Task: Find connections with filter location Cergy-Pontoise with filter topic #Crowdfundingwith filter profile language English with filter current company TeamViewer with filter school Sikkim Manipal Institute of Technology - SMU with filter industry Maritime Transportation with filter service category NotaryOnline Research with filter keywords title Director
Action: Mouse moved to (527, 62)
Screenshot: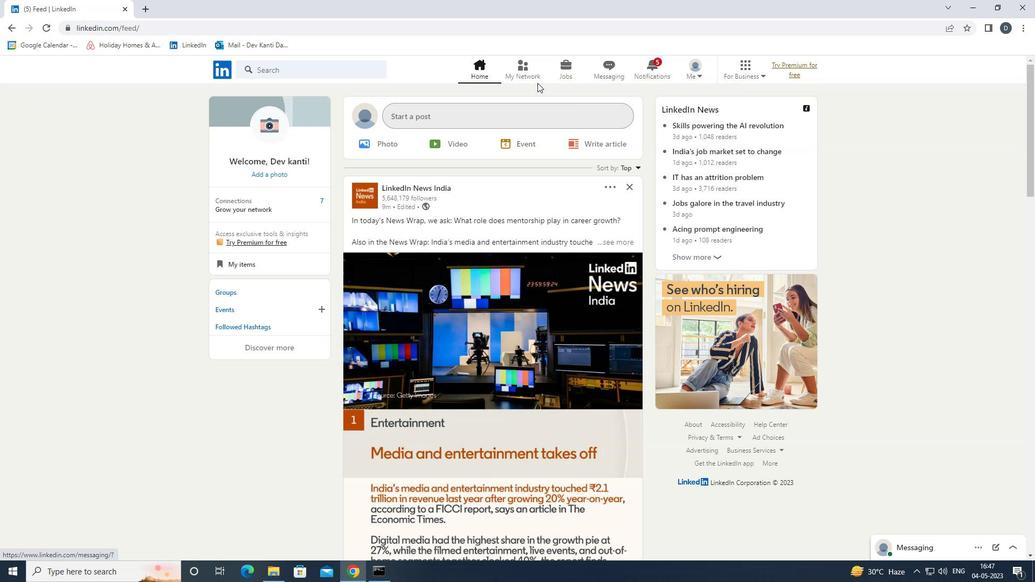 
Action: Mouse pressed left at (527, 62)
Screenshot: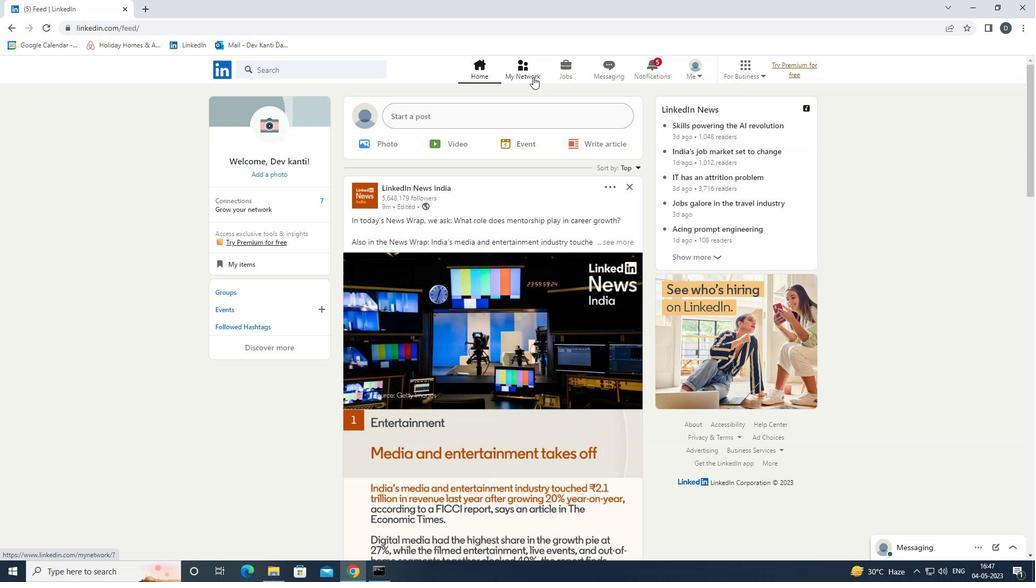 
Action: Mouse moved to (355, 131)
Screenshot: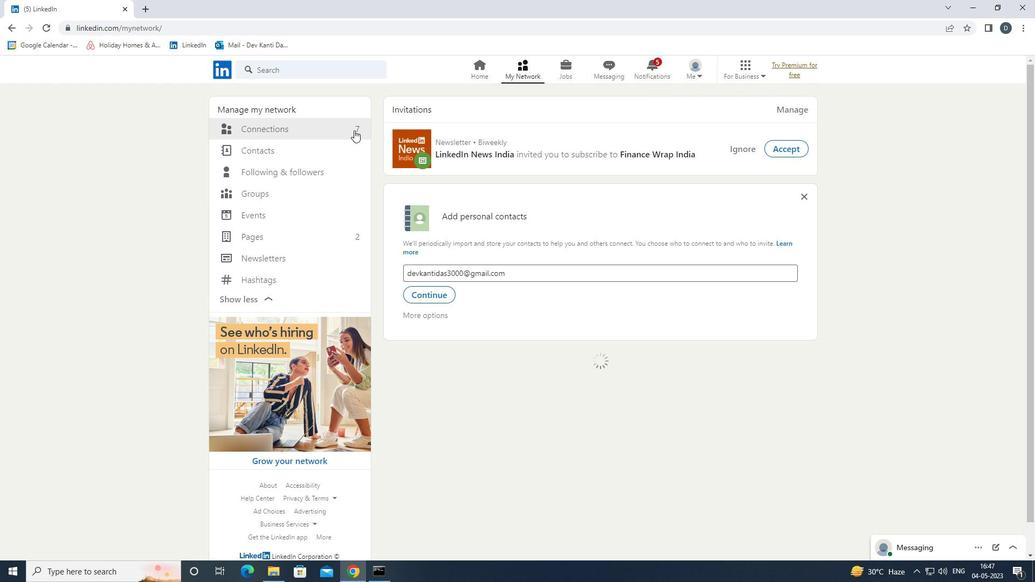 
Action: Mouse pressed left at (355, 131)
Screenshot: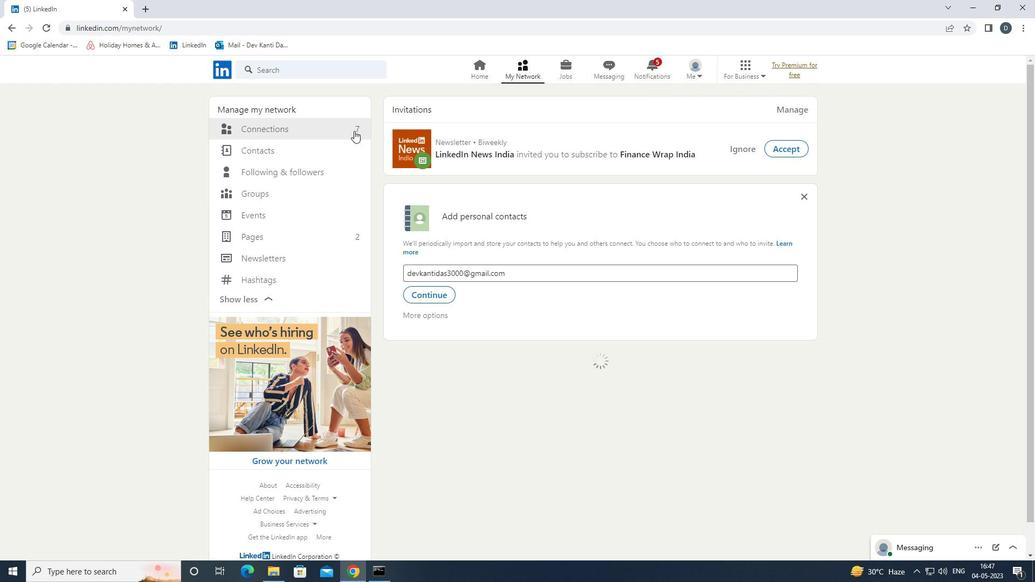 
Action: Mouse moved to (564, 126)
Screenshot: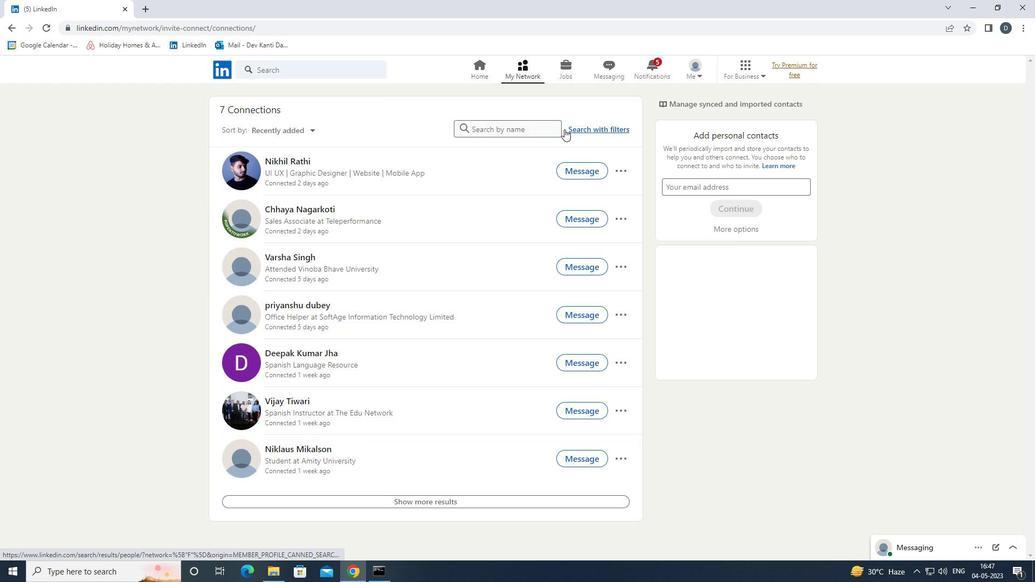 
Action: Mouse pressed left at (564, 126)
Screenshot: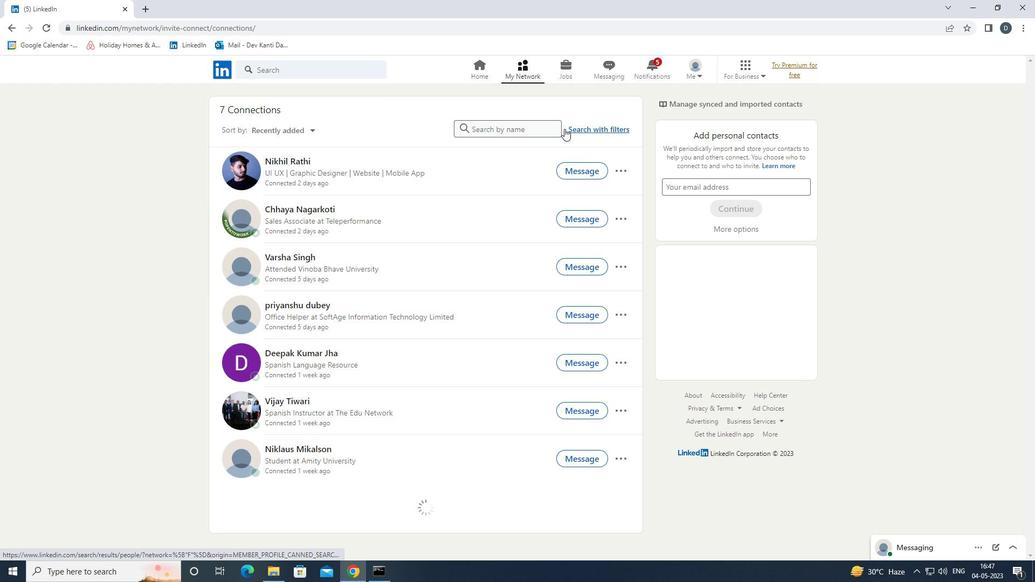 
Action: Mouse moved to (541, 101)
Screenshot: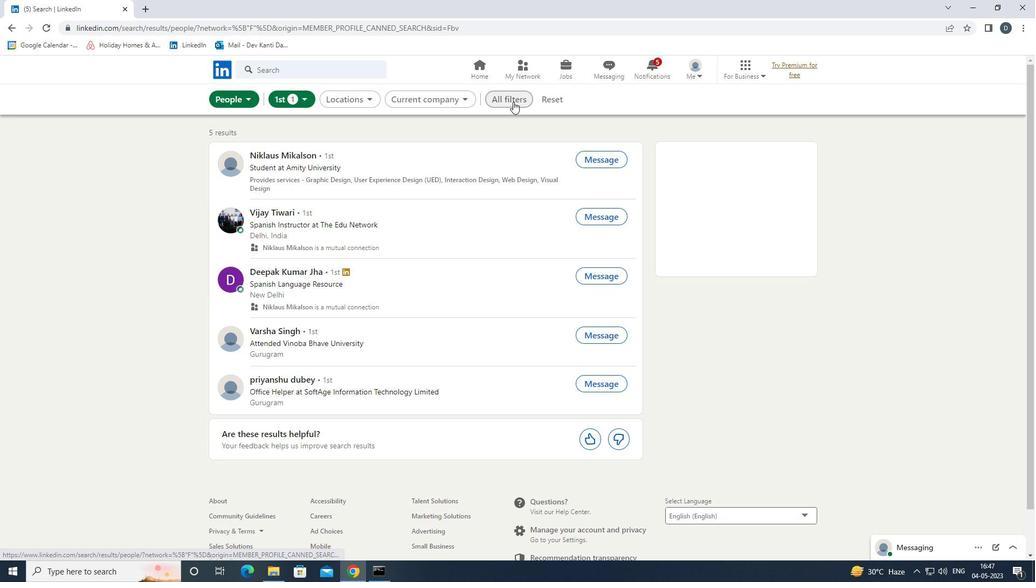 
Action: Mouse pressed left at (541, 101)
Screenshot: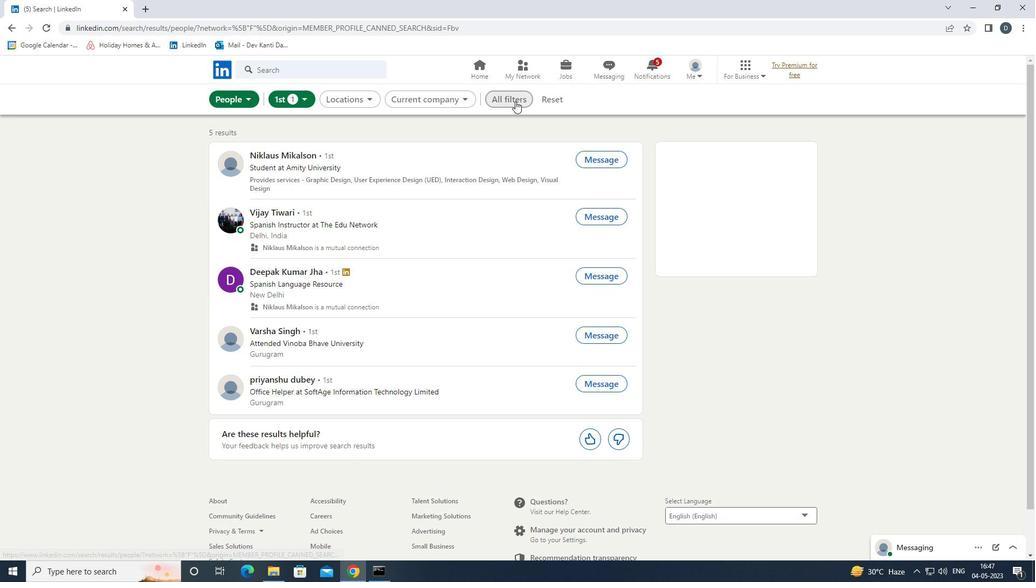 
Action: Mouse moved to (527, 100)
Screenshot: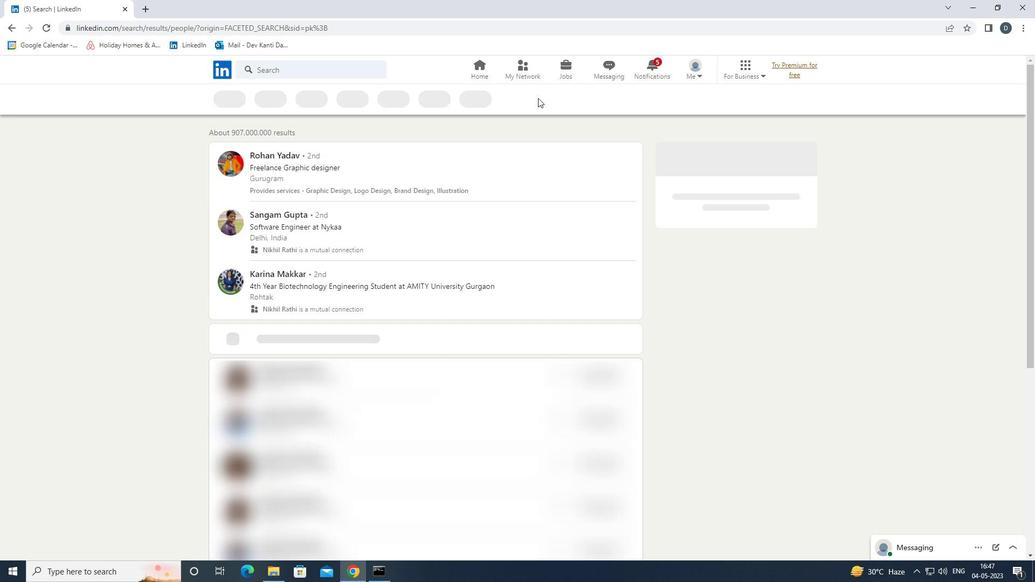 
Action: Mouse pressed left at (527, 100)
Screenshot: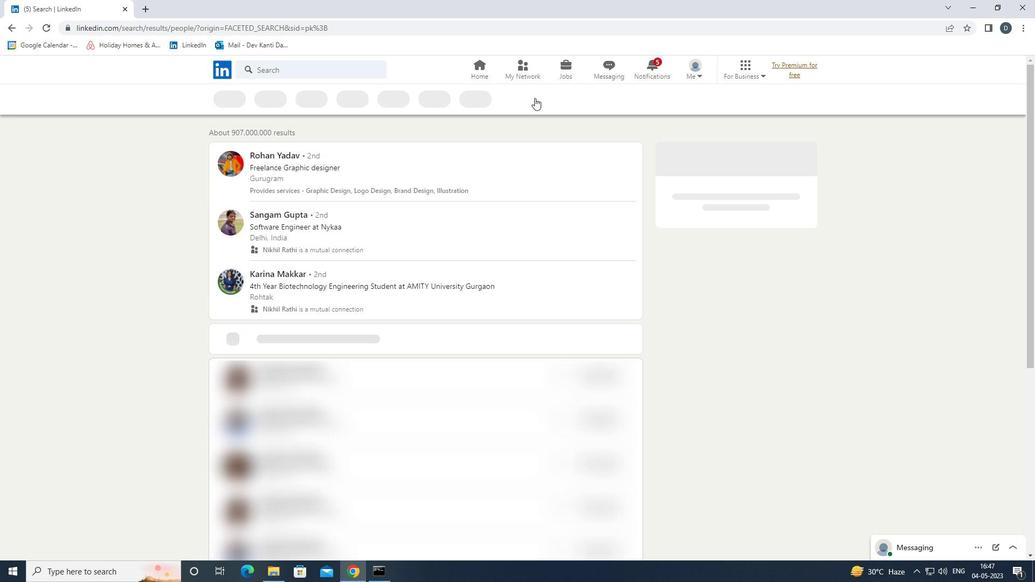 
Action: Mouse moved to (970, 323)
Screenshot: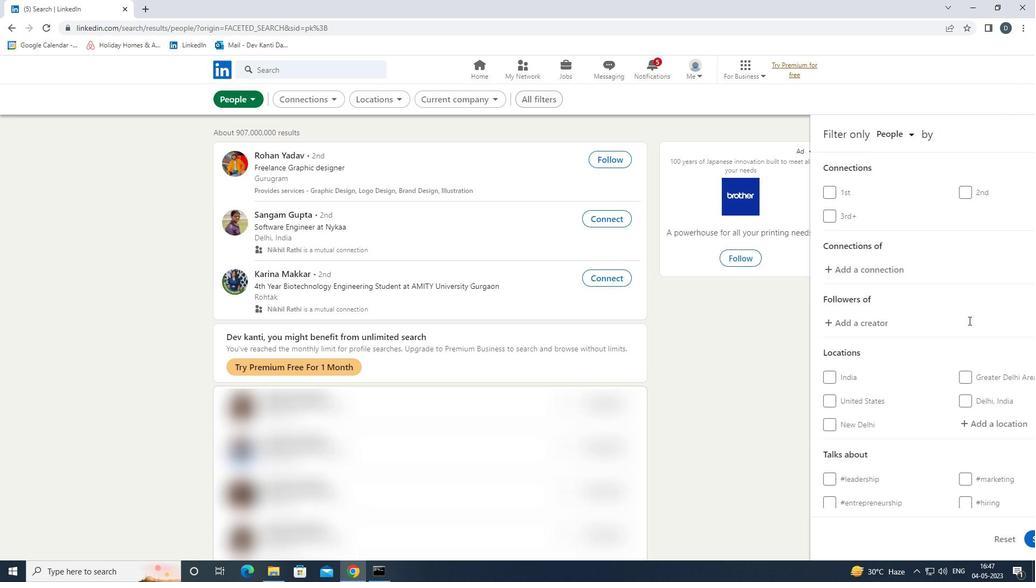 
Action: Mouse scrolled (970, 322) with delta (0, 0)
Screenshot: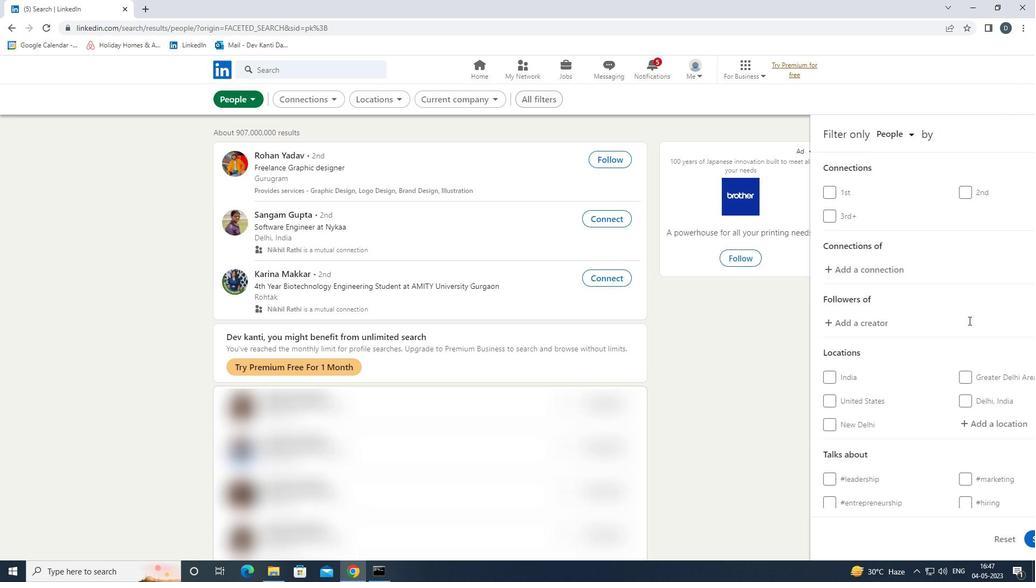
Action: Mouse moved to (970, 324)
Screenshot: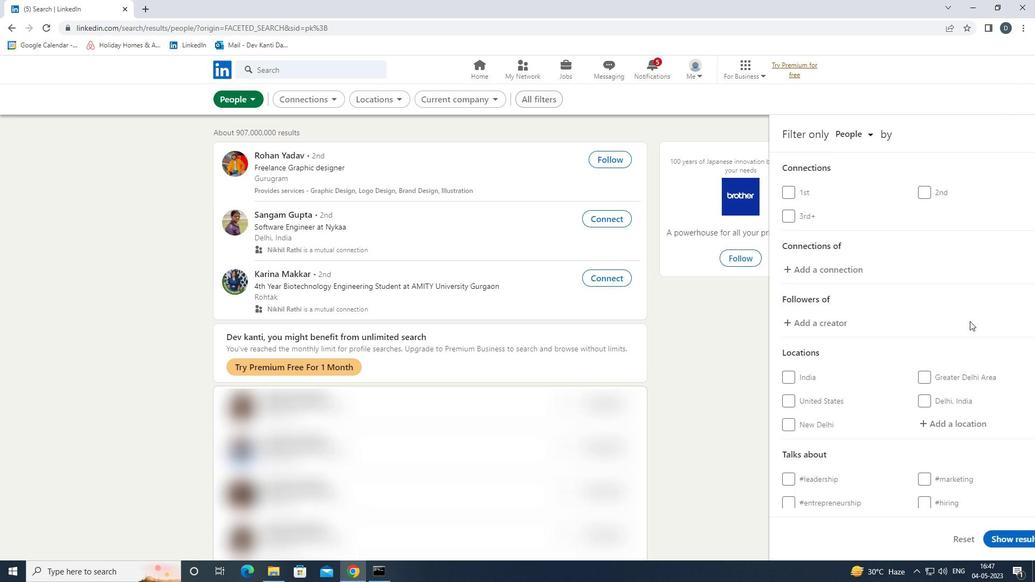 
Action: Mouse scrolled (970, 323) with delta (0, 0)
Screenshot: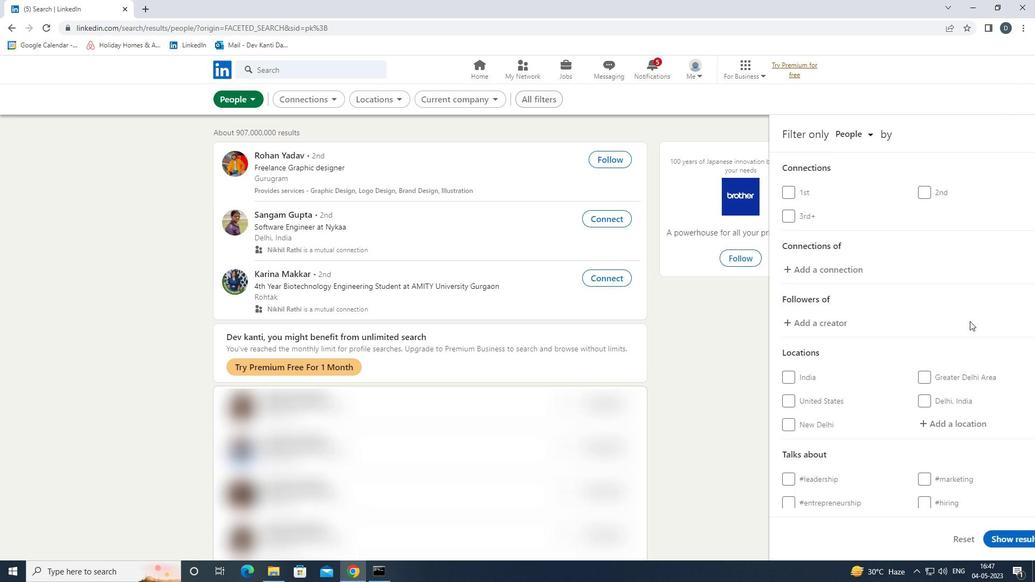 
Action: Mouse scrolled (970, 324) with delta (0, 0)
Screenshot: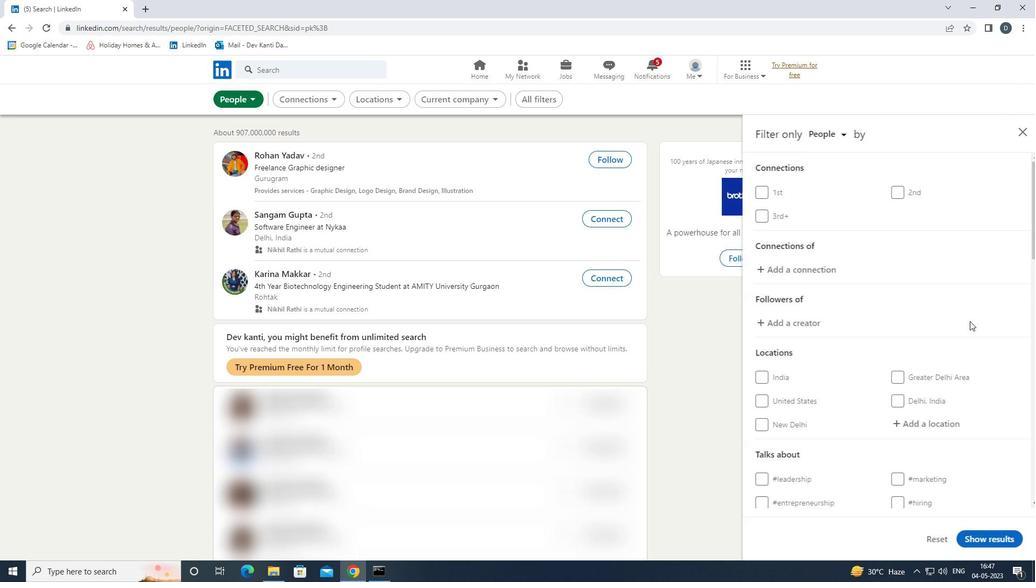 
Action: Mouse moved to (915, 368)
Screenshot: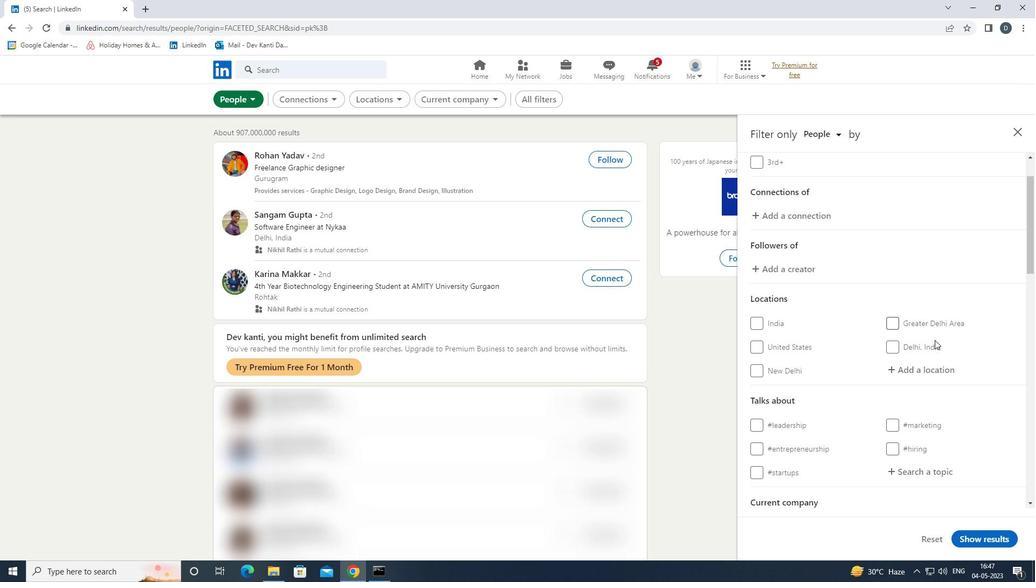 
Action: Mouse pressed left at (915, 368)
Screenshot: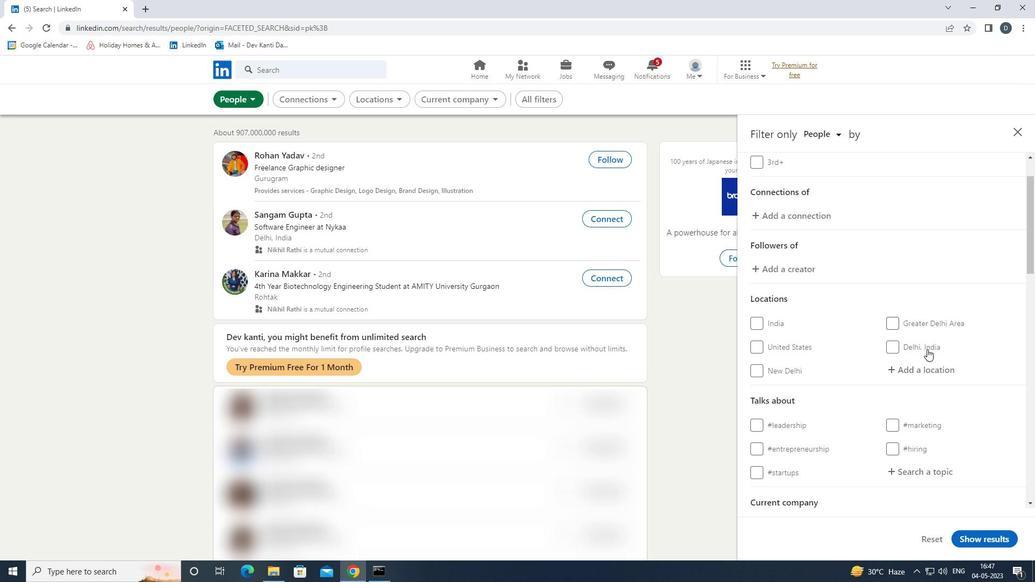 
Action: Mouse moved to (911, 368)
Screenshot: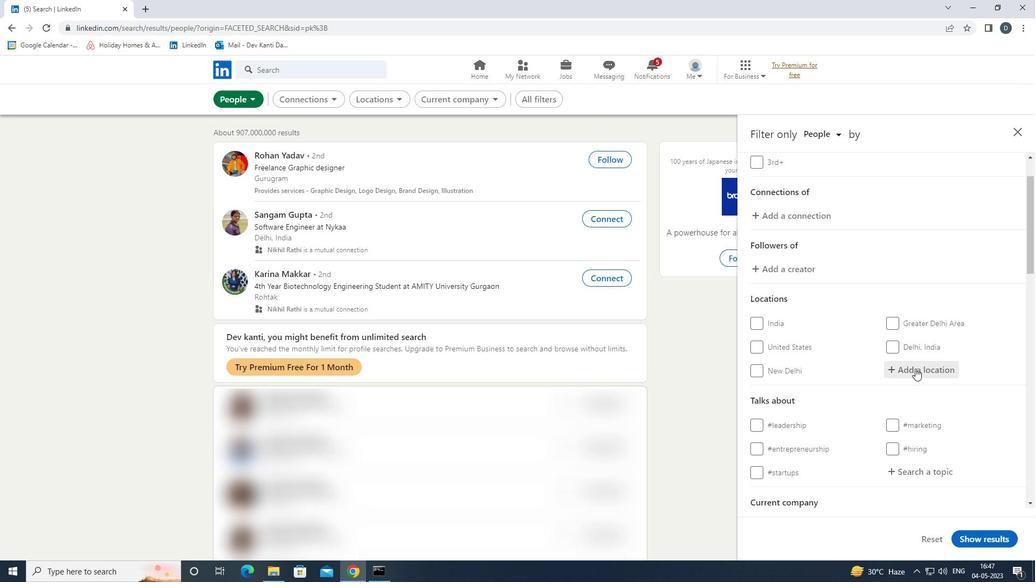 
Action: Key pressed <Key.shift><Key.shift><Key.shift><Key.shift><Key.shift><Key.shift><Key.shift><Key.shift><Key.shift><Key.shift><Key.shift><Key.shift><Key.shift><Key.shift>CERGY-<Key.shift><Key.shift><Key.shift><Key.shift><Key.shift><Key.shift>PONTOISE<Key.enter>
Screenshot: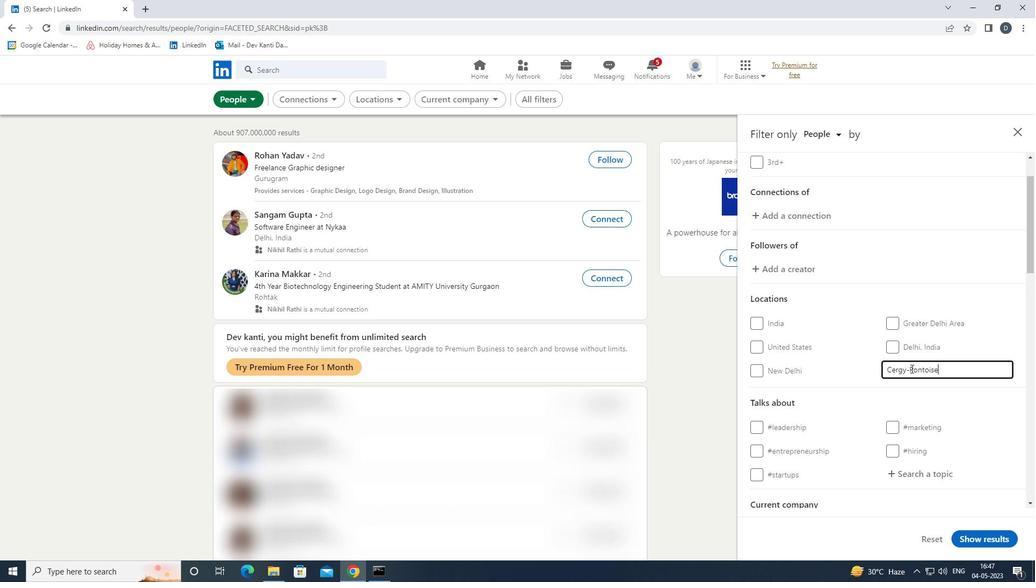 
Action: Mouse scrolled (911, 368) with delta (0, 0)
Screenshot: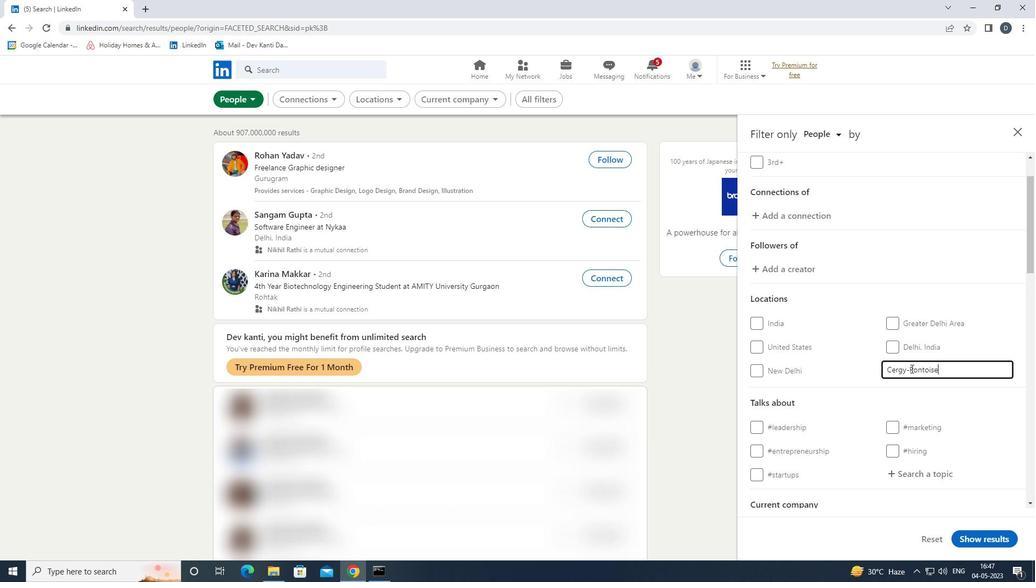 
Action: Mouse scrolled (911, 368) with delta (0, 0)
Screenshot: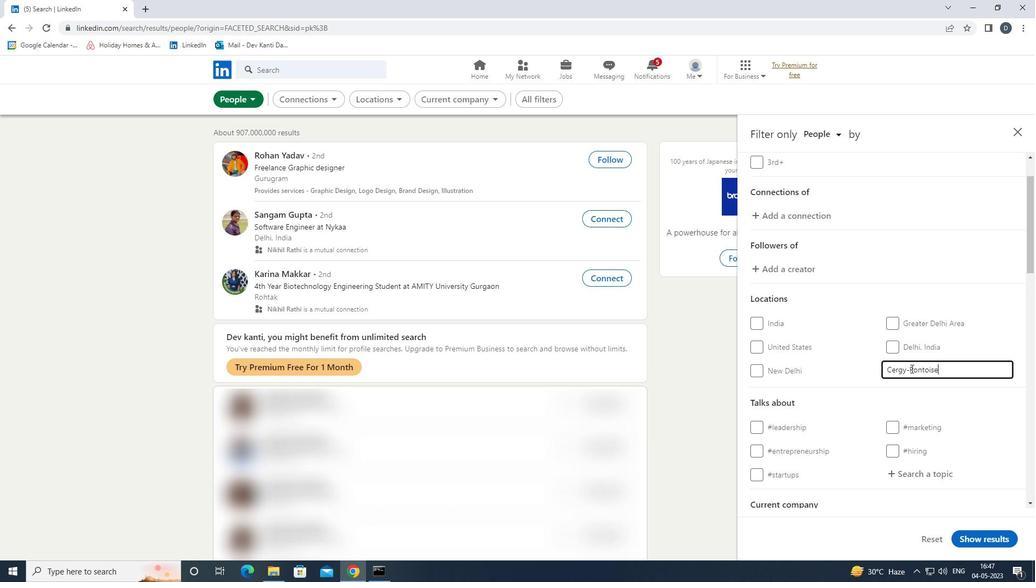 
Action: Mouse moved to (919, 356)
Screenshot: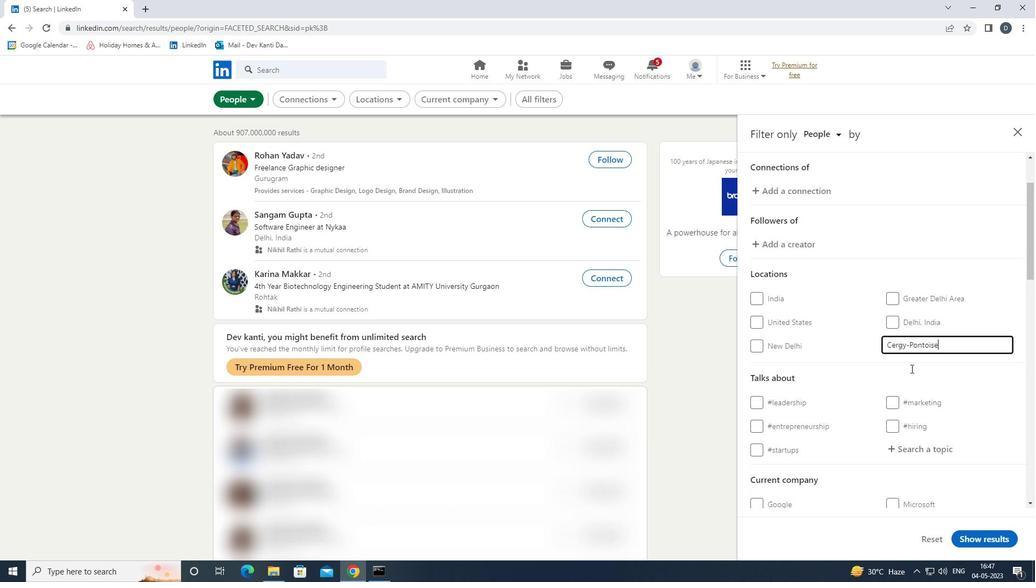 
Action: Mouse pressed left at (919, 356)
Screenshot: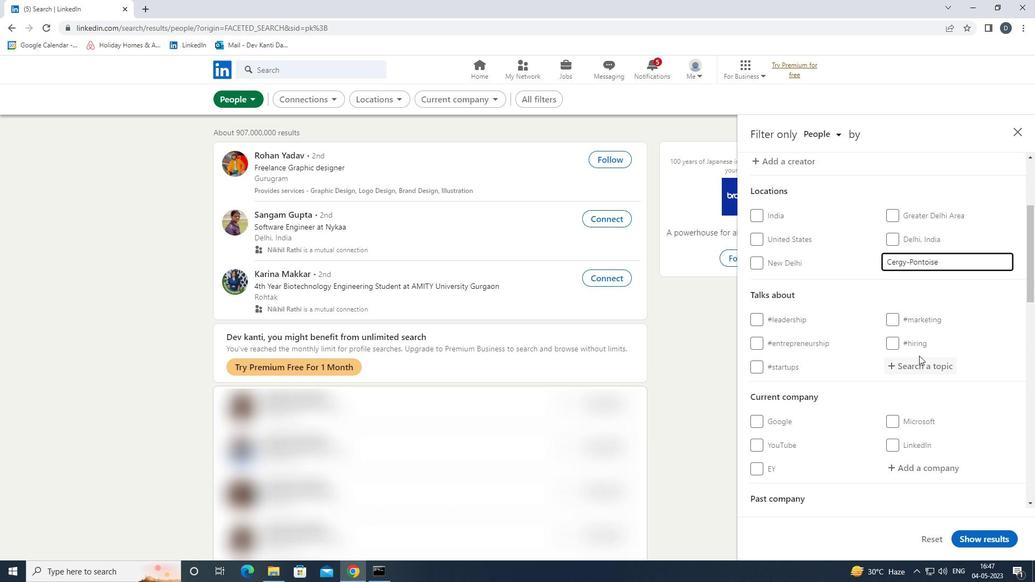 
Action: Mouse moved to (918, 368)
Screenshot: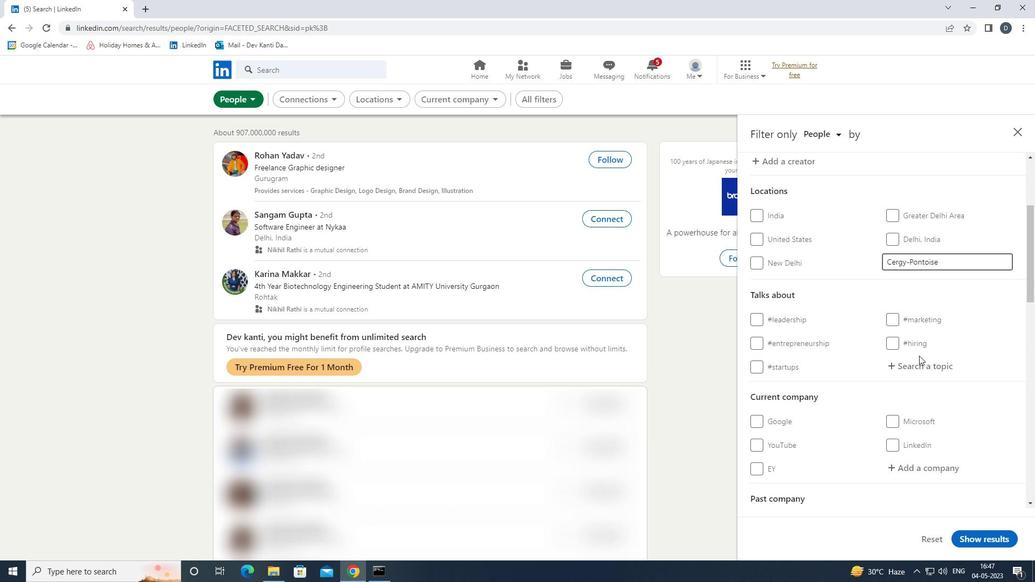 
Action: Mouse pressed left at (918, 368)
Screenshot: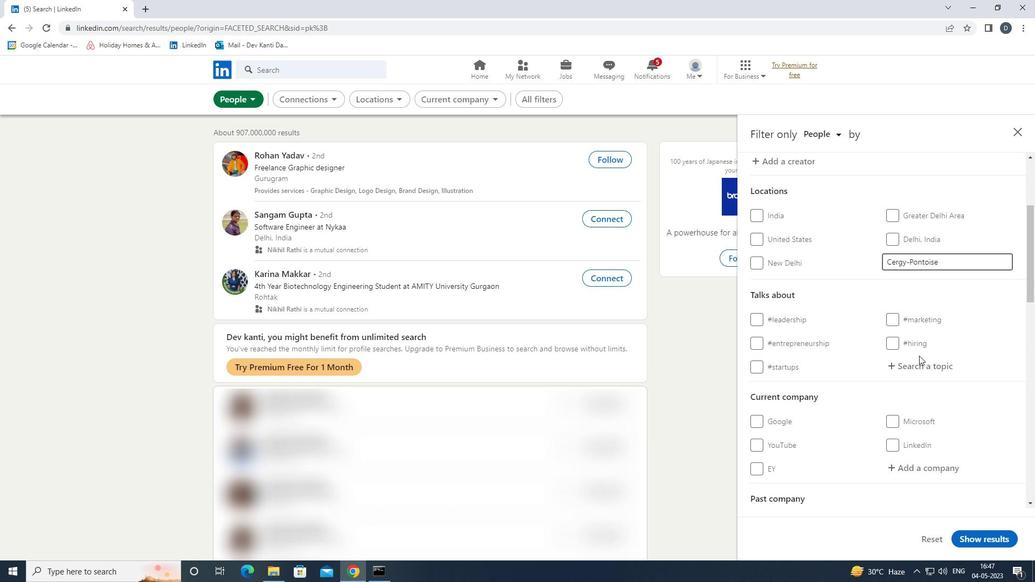
Action: Key pressed CROWD<Key.down><Key.enter>
Screenshot: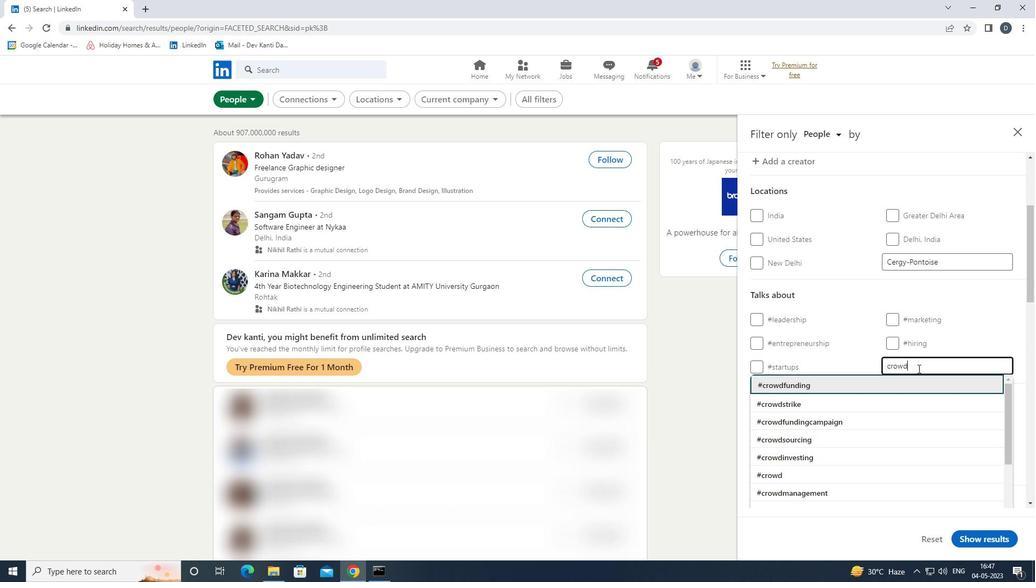 
Action: Mouse moved to (918, 365)
Screenshot: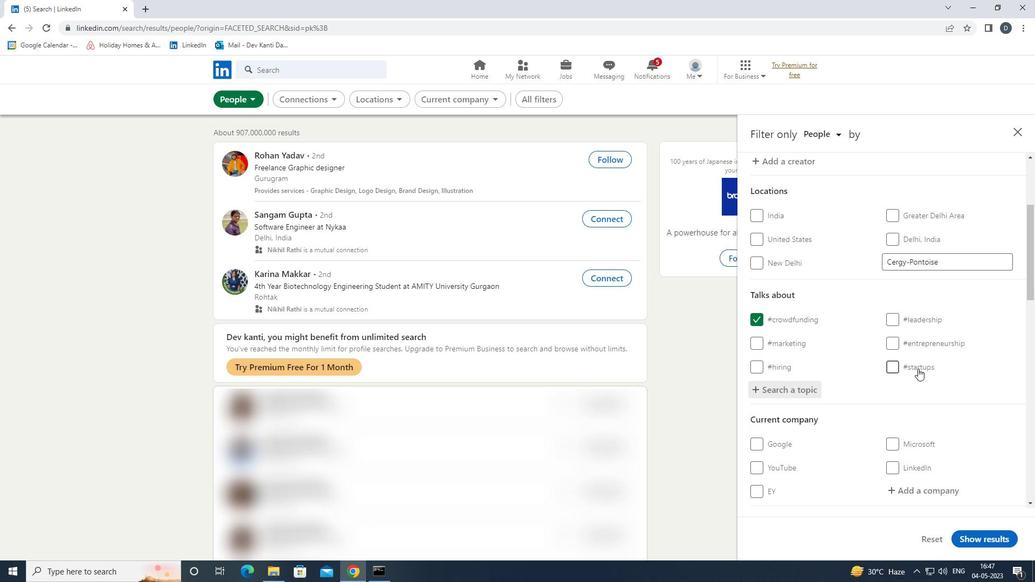 
Action: Mouse scrolled (918, 364) with delta (0, 0)
Screenshot: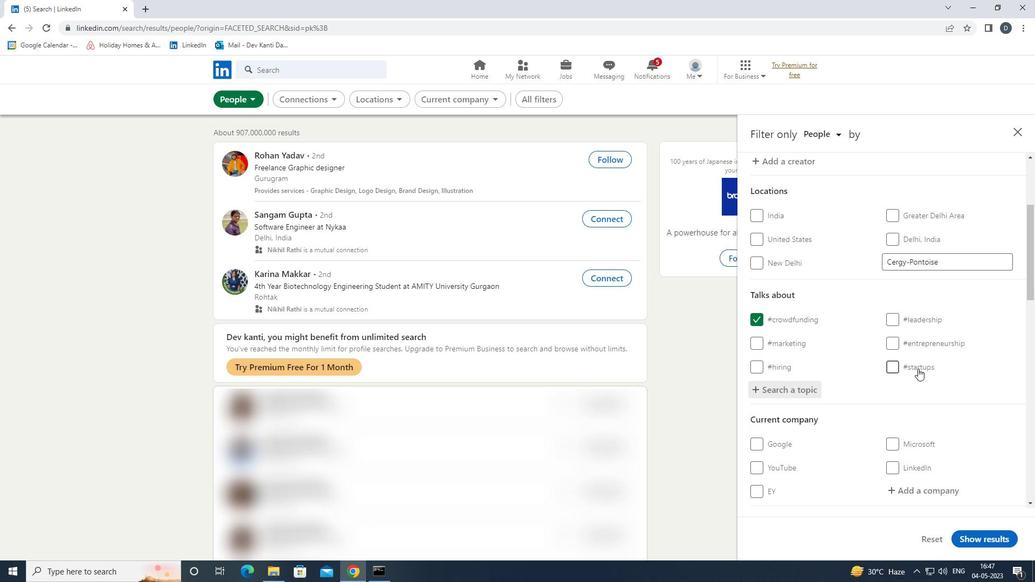 
Action: Mouse scrolled (918, 364) with delta (0, 0)
Screenshot: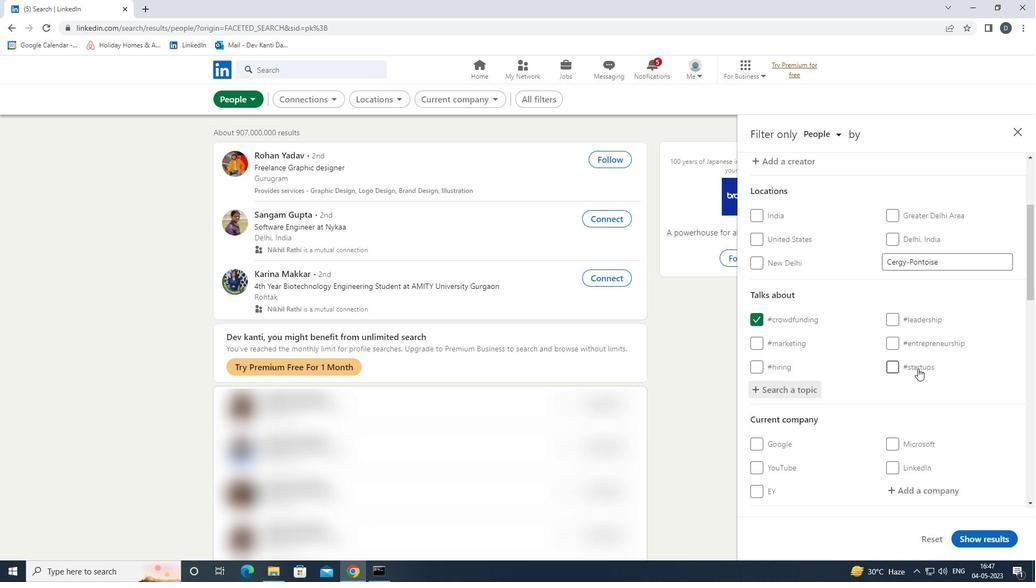 
Action: Mouse scrolled (918, 364) with delta (0, 0)
Screenshot: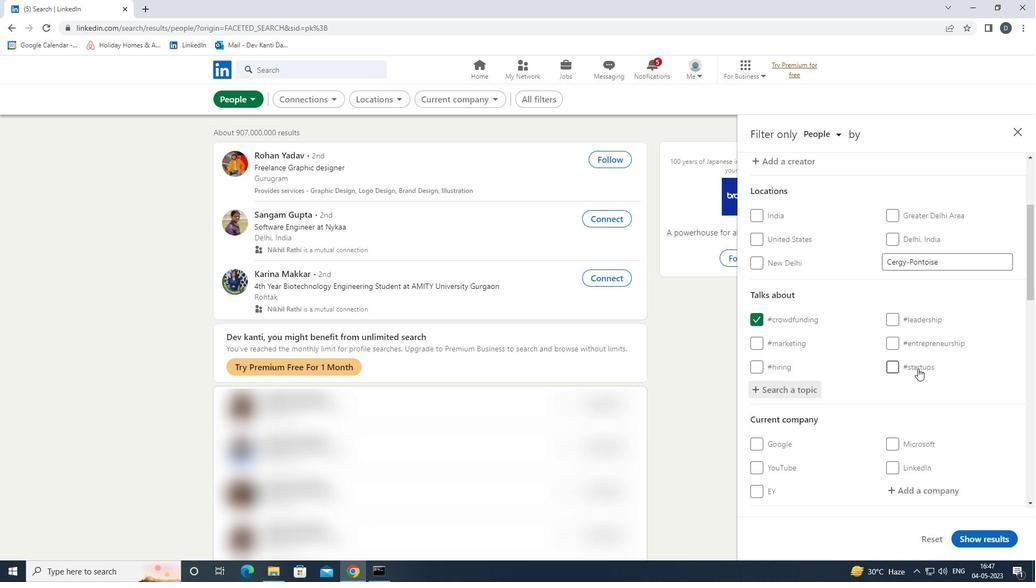 
Action: Mouse scrolled (918, 364) with delta (0, 0)
Screenshot: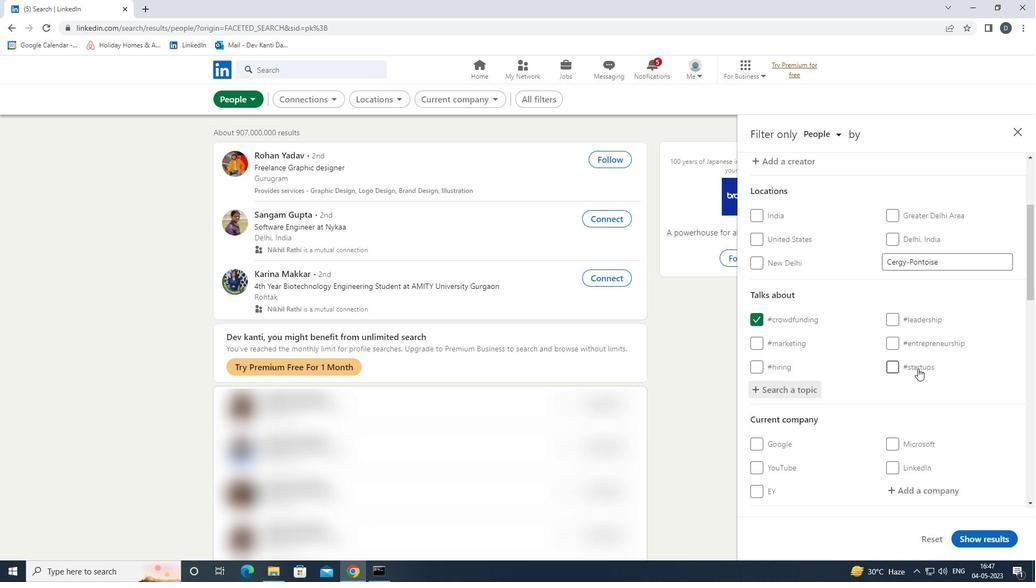 
Action: Mouse scrolled (918, 364) with delta (0, 0)
Screenshot: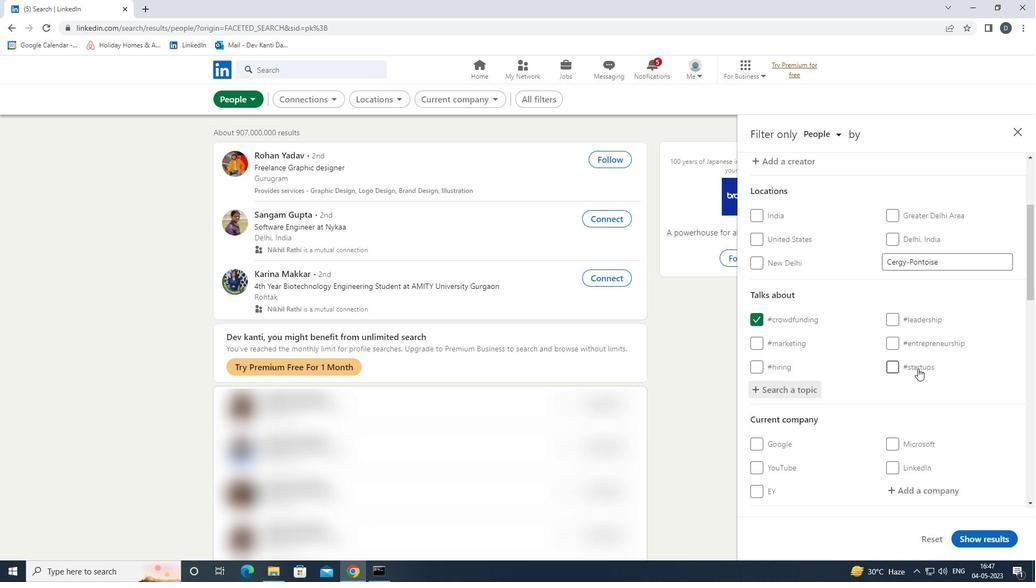 
Action: Mouse moved to (920, 365)
Screenshot: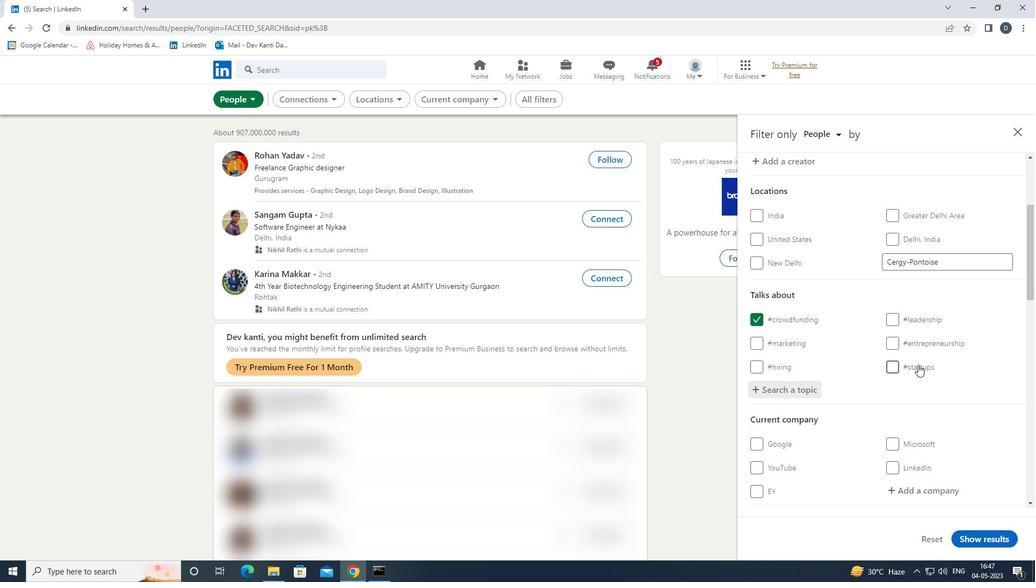 
Action: Mouse scrolled (920, 364) with delta (0, 0)
Screenshot: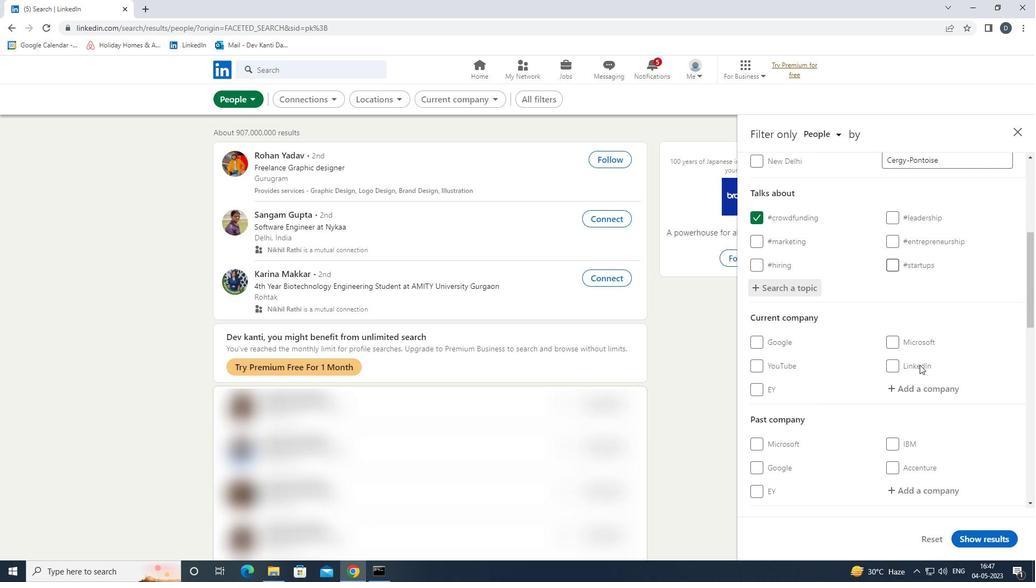 
Action: Mouse scrolled (920, 364) with delta (0, 0)
Screenshot: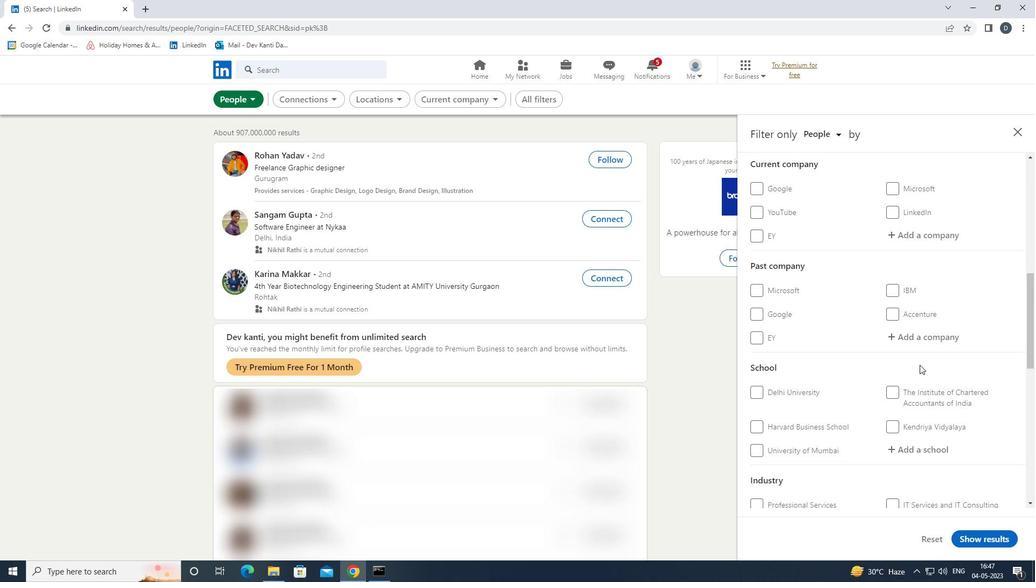 
Action: Mouse scrolled (920, 364) with delta (0, 0)
Screenshot: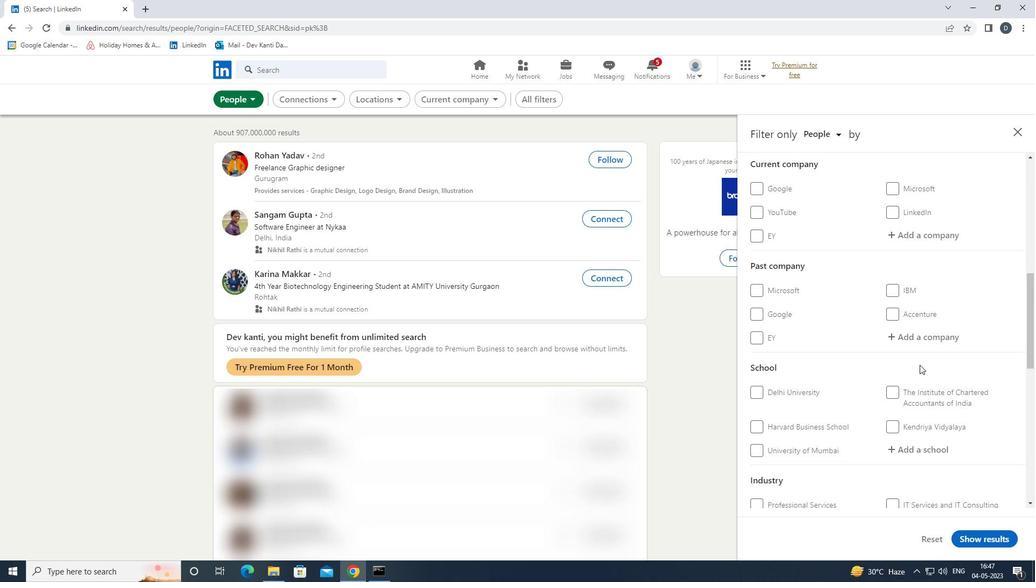 
Action: Mouse moved to (777, 452)
Screenshot: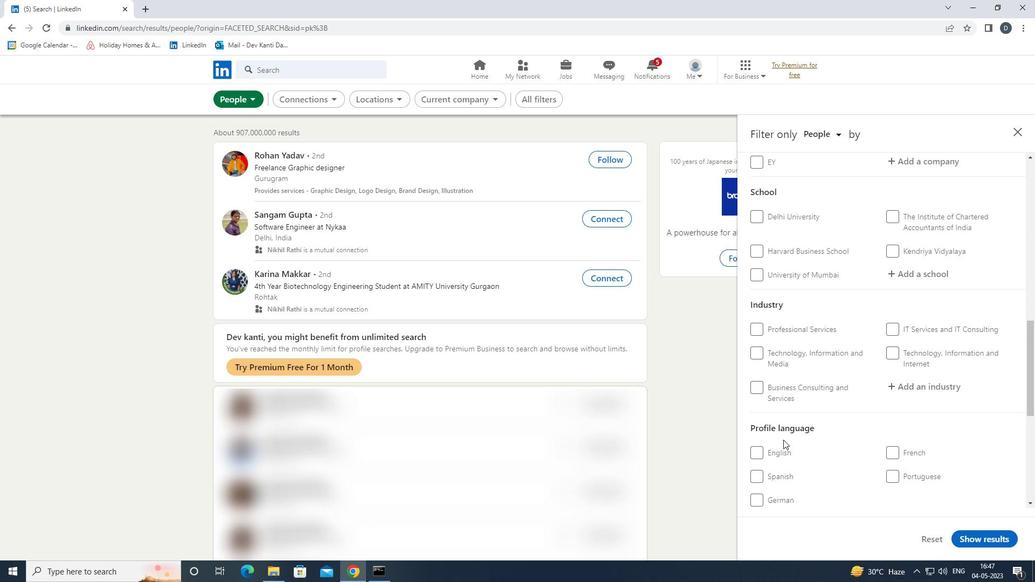 
Action: Mouse pressed left at (777, 452)
Screenshot: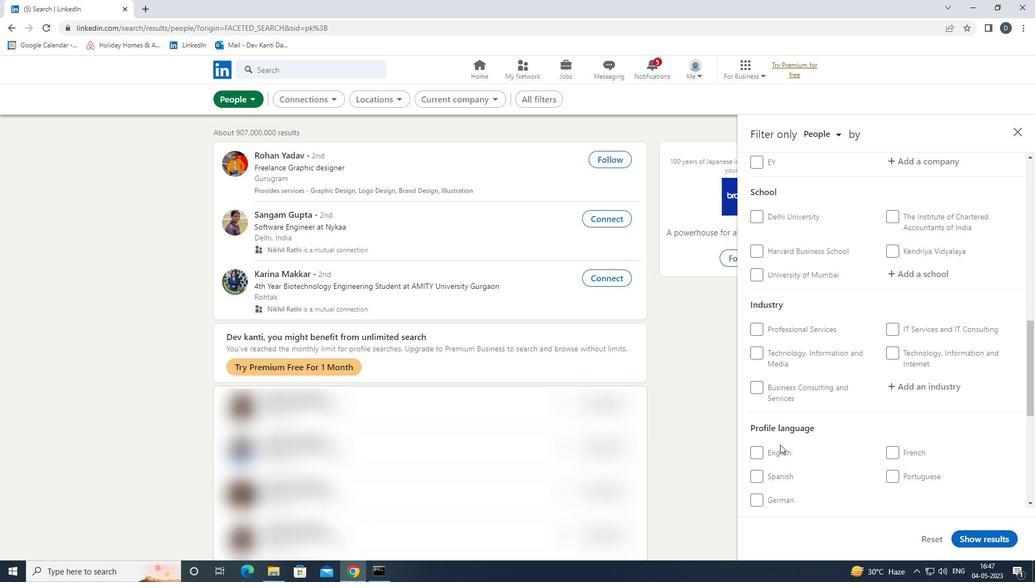 
Action: Mouse scrolled (777, 452) with delta (0, 0)
Screenshot: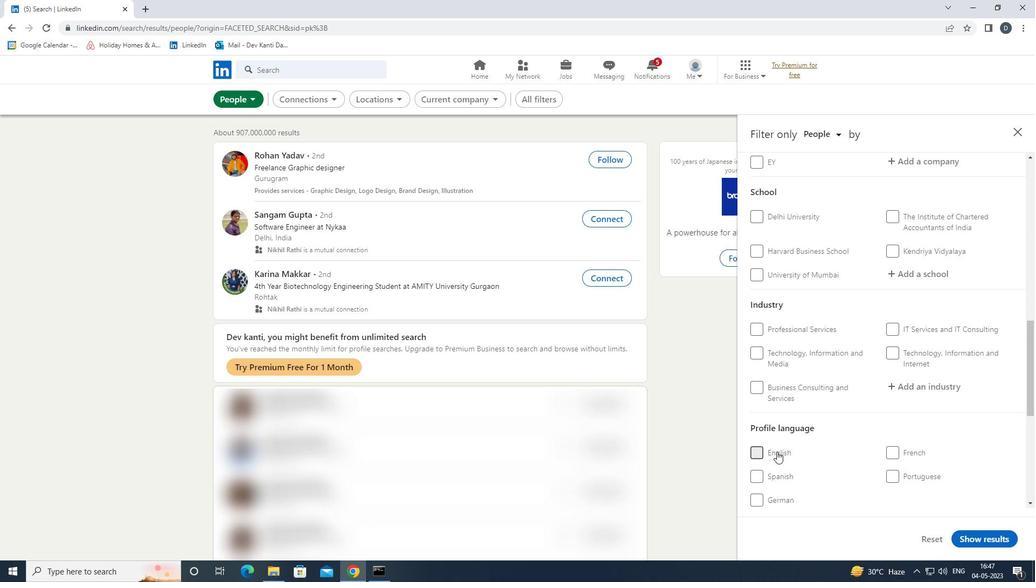 
Action: Mouse scrolled (777, 452) with delta (0, 0)
Screenshot: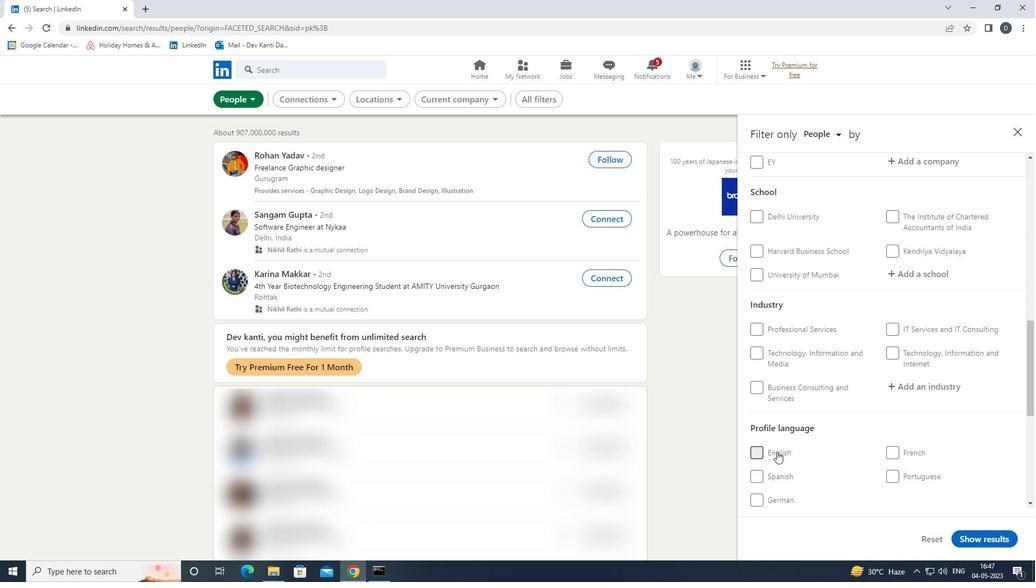 
Action: Mouse scrolled (777, 452) with delta (0, 0)
Screenshot: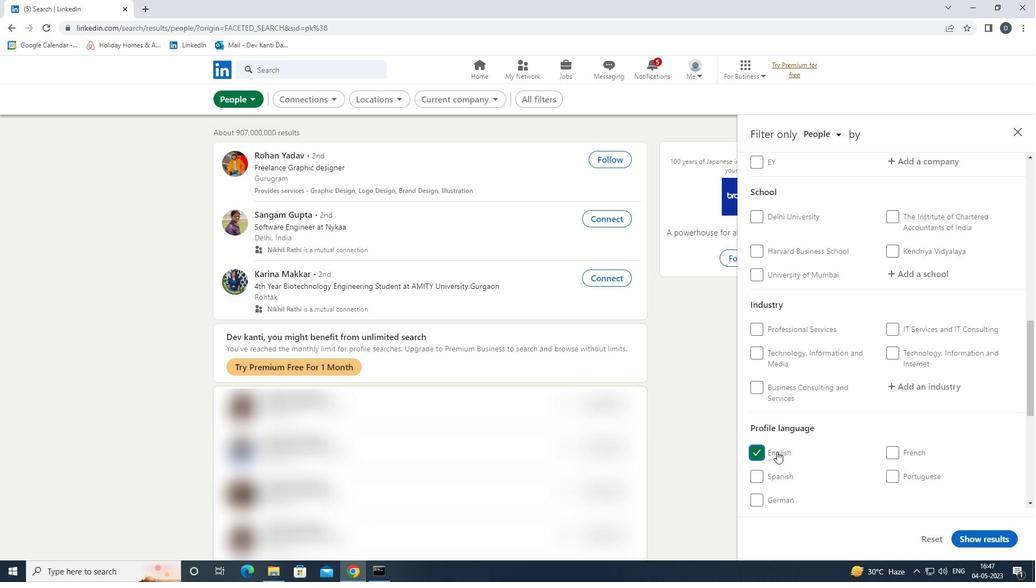 
Action: Mouse scrolled (777, 452) with delta (0, 0)
Screenshot: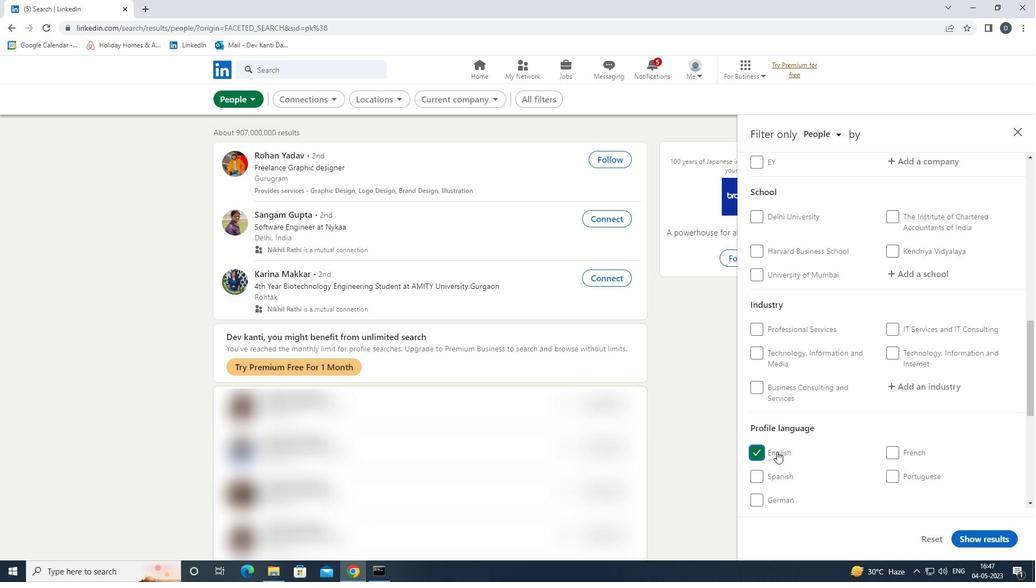 
Action: Mouse scrolled (777, 452) with delta (0, 0)
Screenshot: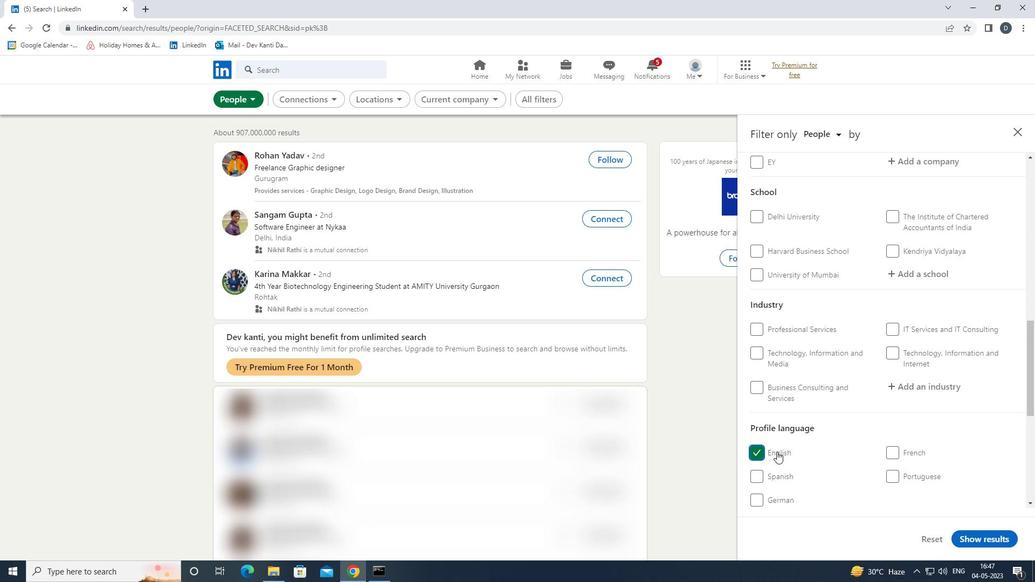 
Action: Mouse scrolled (777, 452) with delta (0, 0)
Screenshot: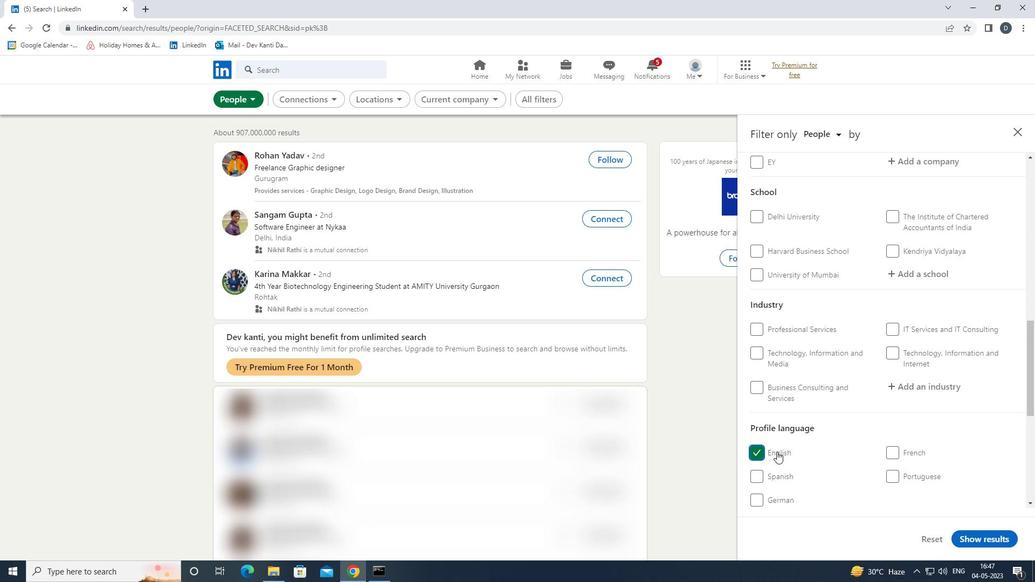 
Action: Mouse moved to (907, 384)
Screenshot: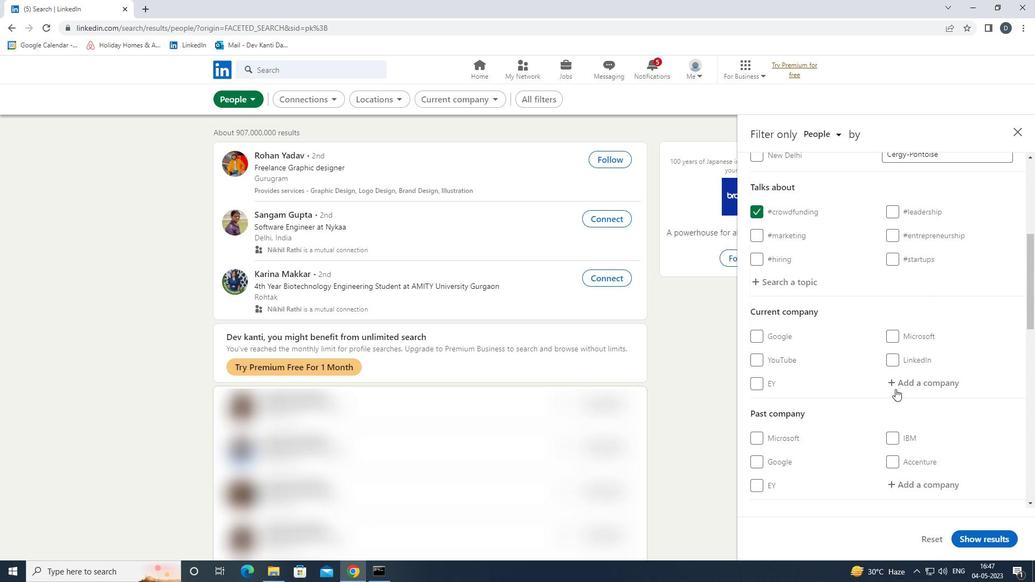 
Action: Mouse pressed left at (907, 384)
Screenshot: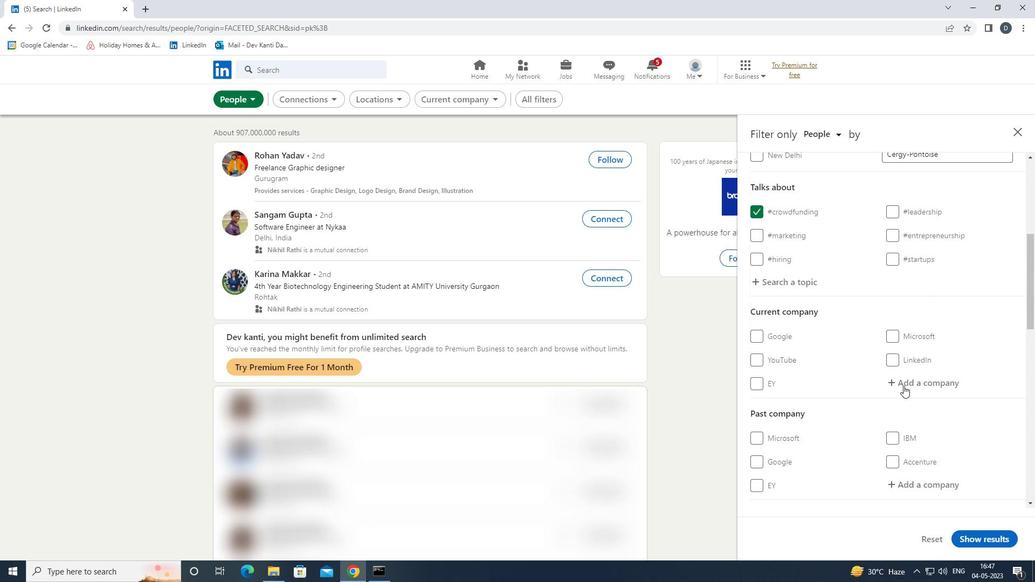 
Action: Mouse moved to (907, 384)
Screenshot: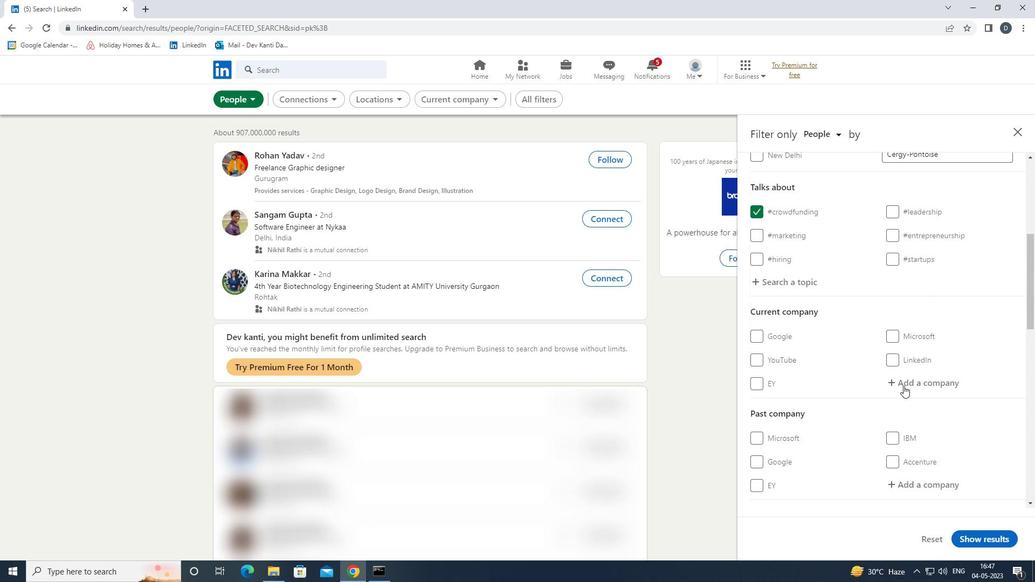 
Action: Key pressed <Key.shift>TEAM<Key.space><Key.backspace><Key.shift>VIU<Key.backspace><Key.down><Key.enter>
Screenshot: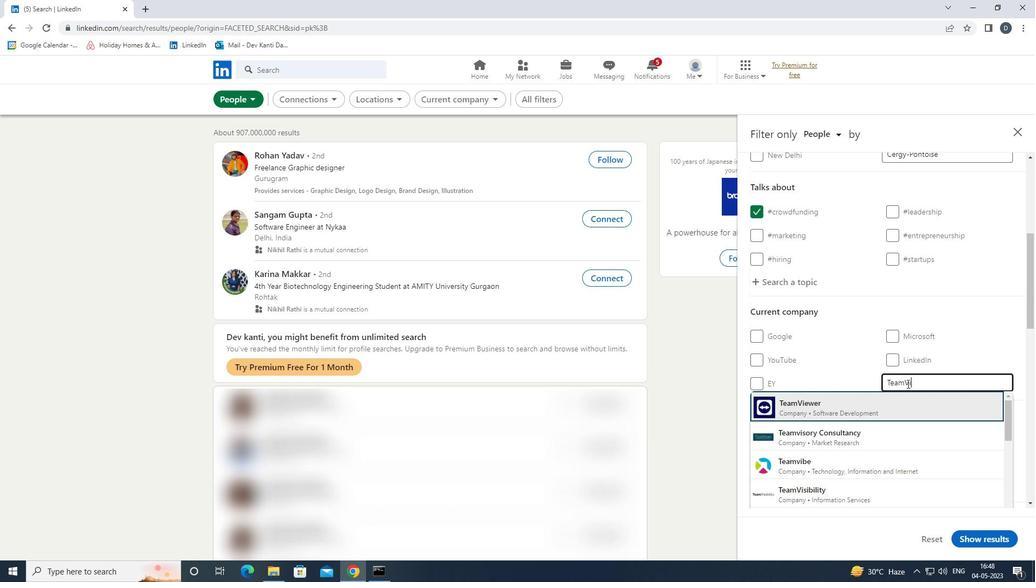 
Action: Mouse moved to (904, 416)
Screenshot: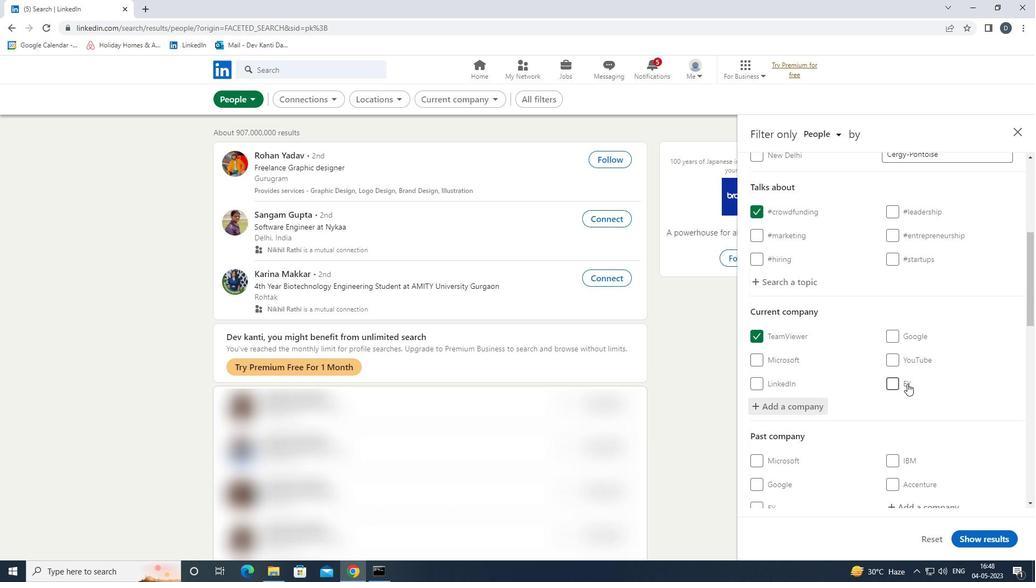 
Action: Mouse scrolled (904, 415) with delta (0, 0)
Screenshot: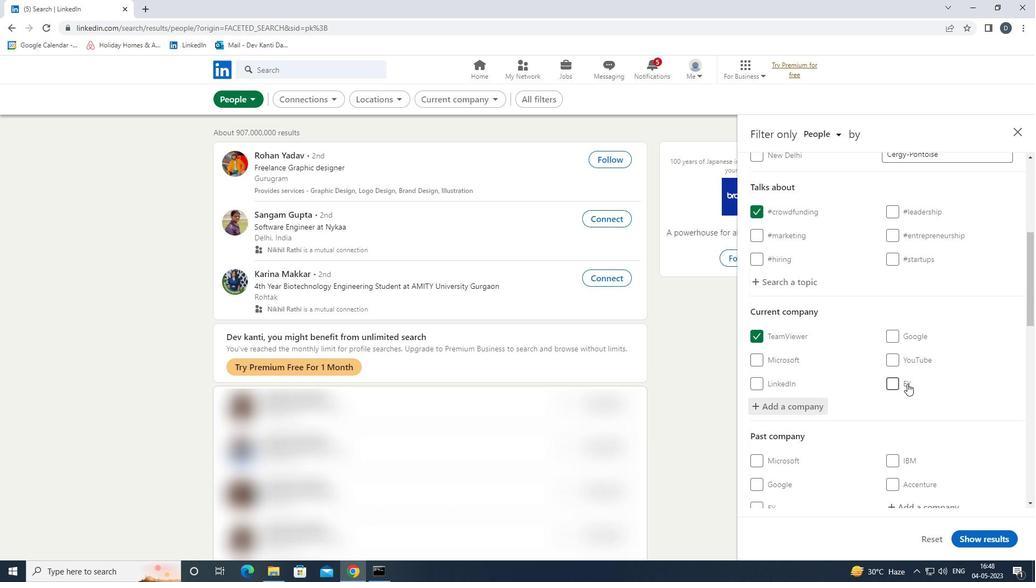 
Action: Mouse moved to (901, 404)
Screenshot: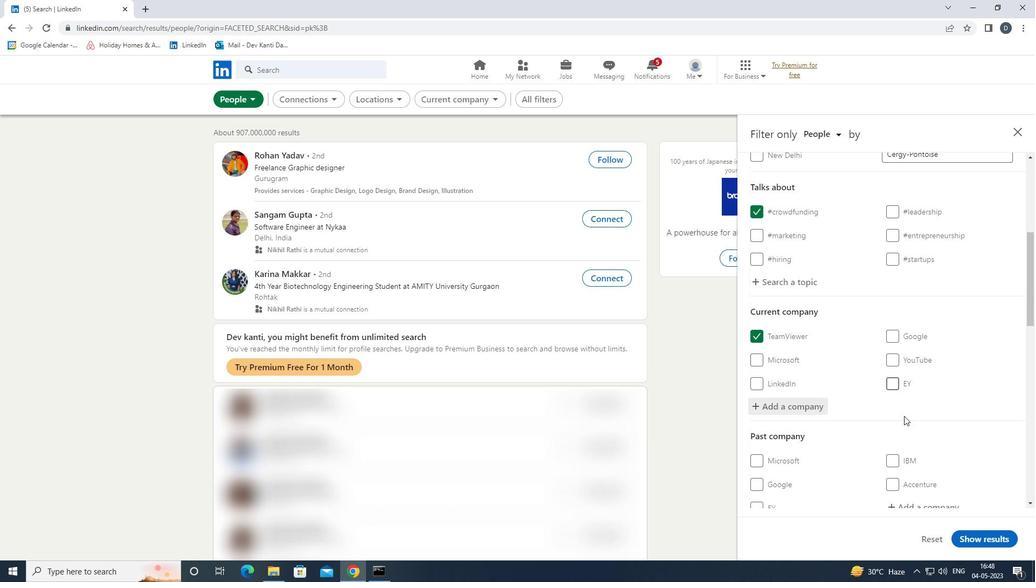 
Action: Mouse scrolled (901, 404) with delta (0, 0)
Screenshot: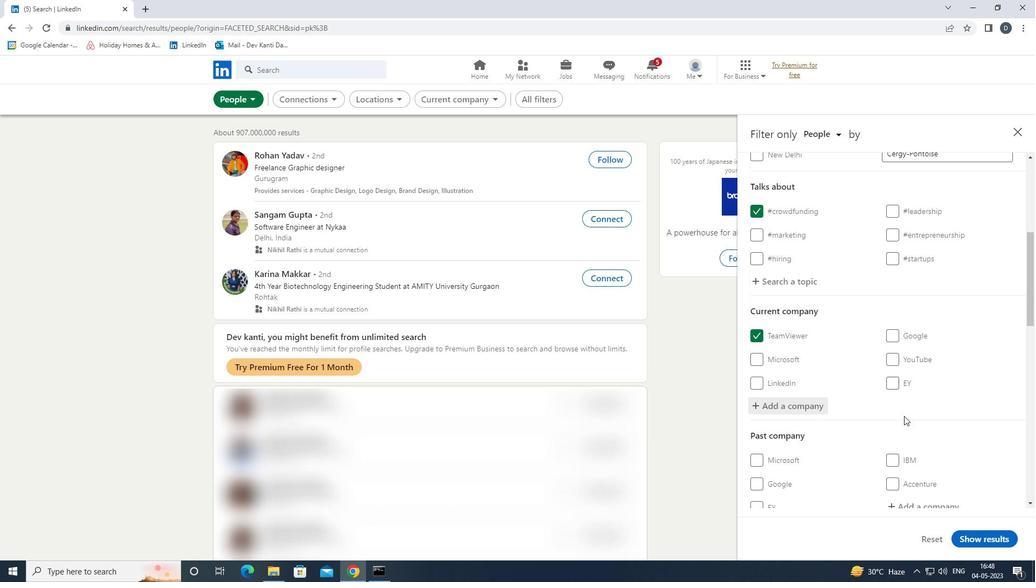 
Action: Mouse scrolled (901, 404) with delta (0, 0)
Screenshot: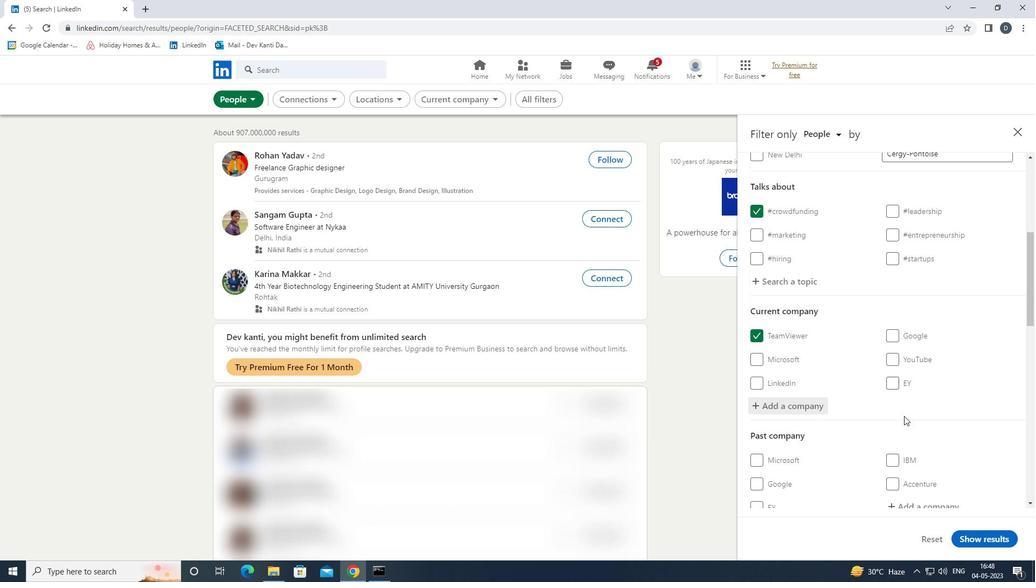 
Action: Mouse scrolled (901, 404) with delta (0, 0)
Screenshot: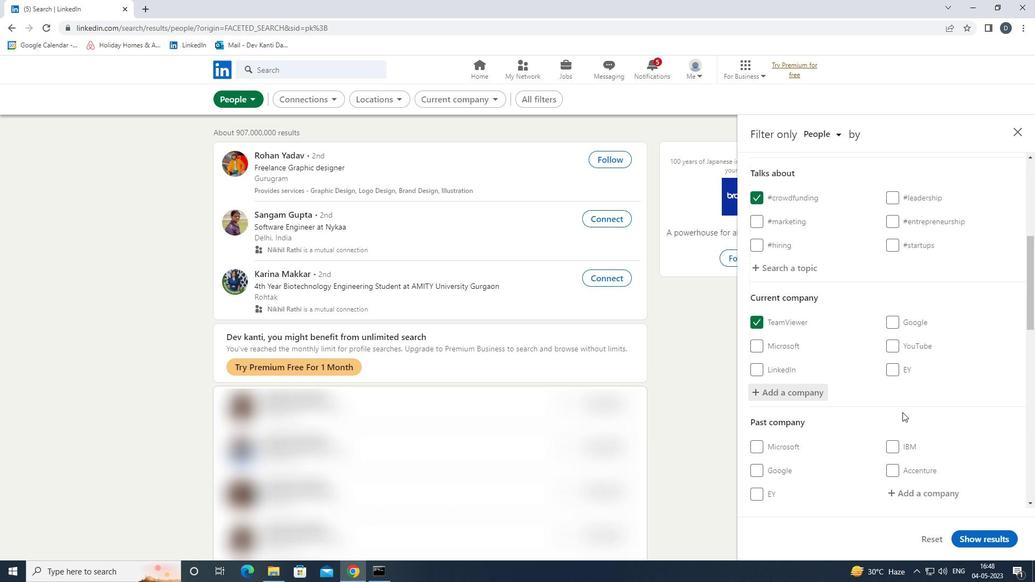 
Action: Mouse moved to (929, 404)
Screenshot: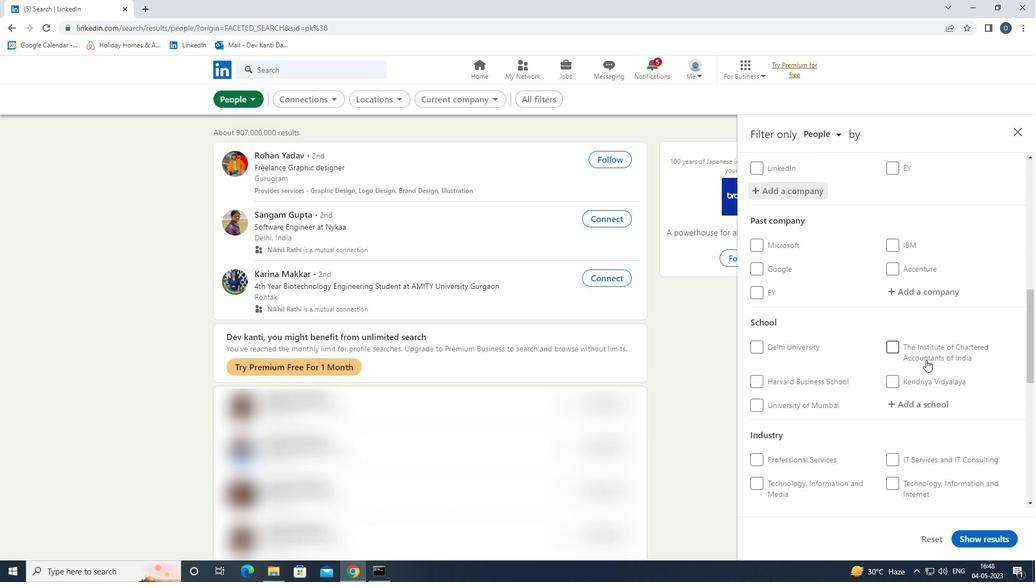 
Action: Mouse pressed left at (929, 404)
Screenshot: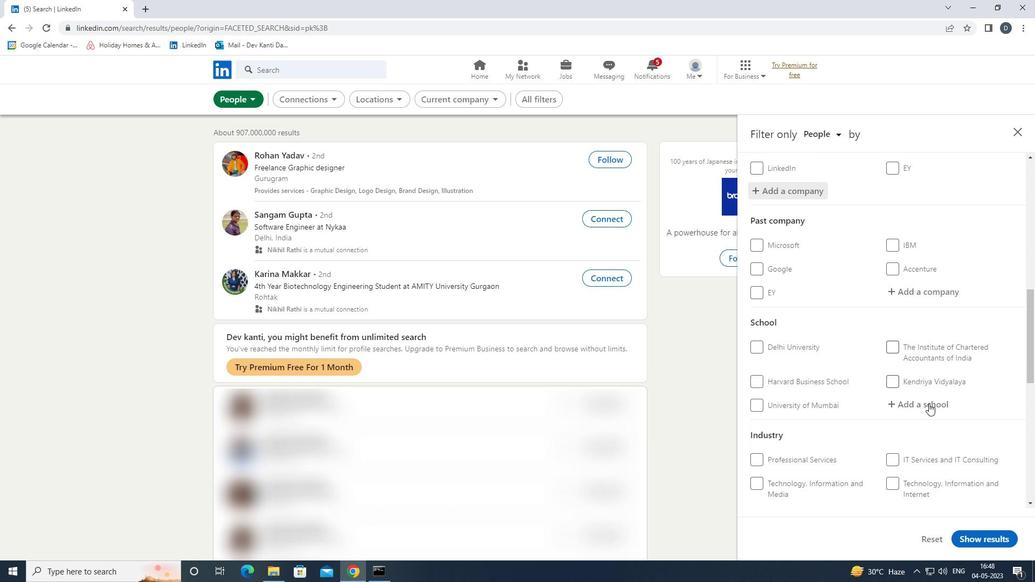 
Action: Mouse moved to (927, 409)
Screenshot: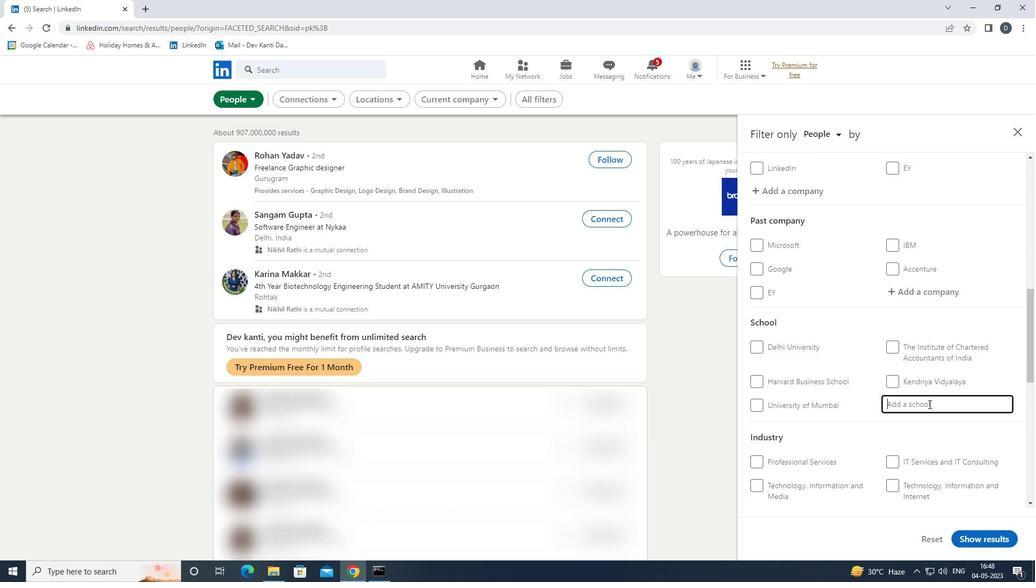 
Action: Key pressed <Key.shift>SIKKIM<Key.space><Key.shift>AMNI<Key.backspace><Key.backspace><Key.backspace><Key.backspace><Key.shift>MANIPAL<Key.down><Key.down><Key.enter>
Screenshot: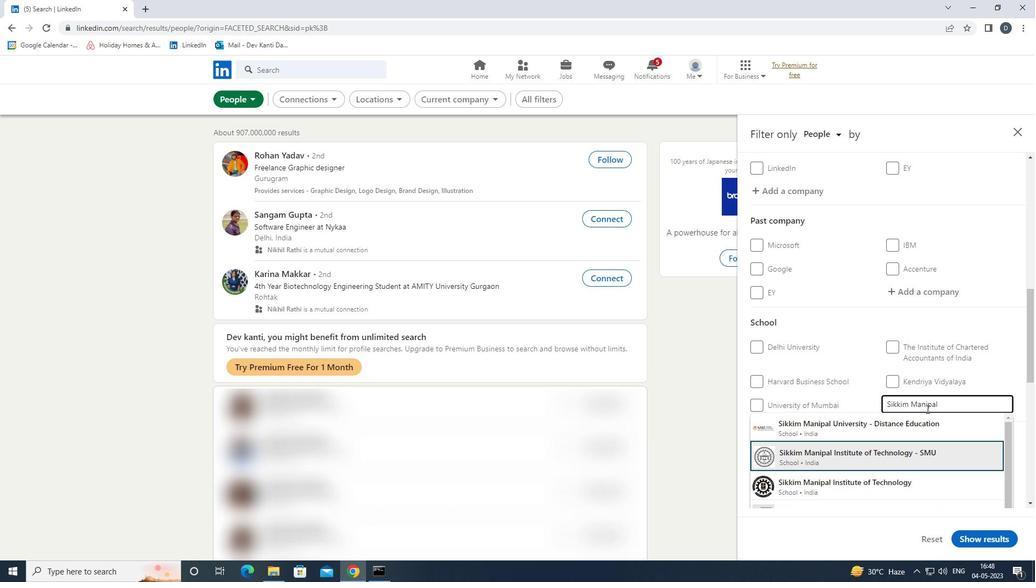 
Action: Mouse moved to (892, 426)
Screenshot: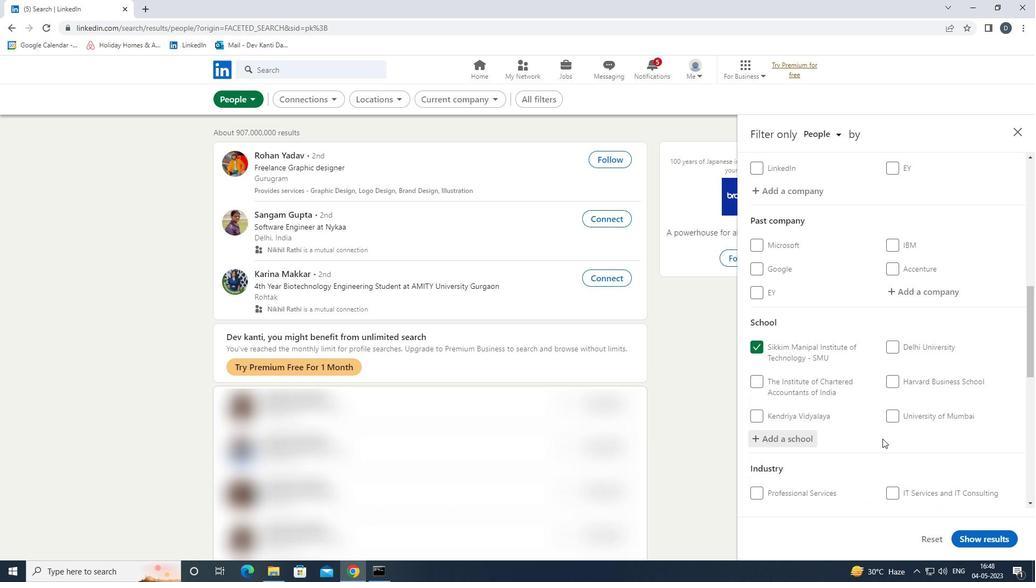 
Action: Mouse scrolled (892, 425) with delta (0, 0)
Screenshot: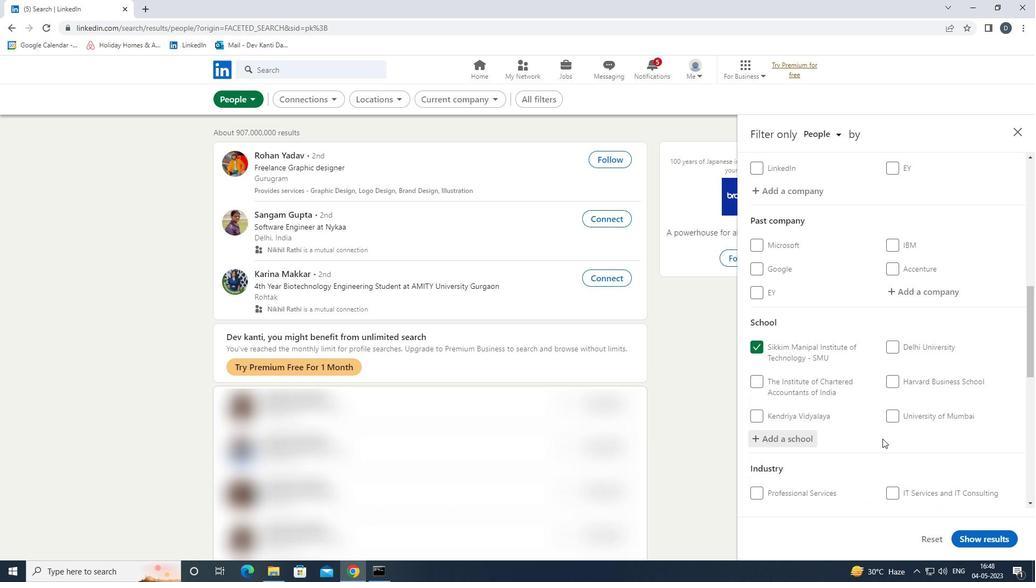 
Action: Mouse moved to (894, 420)
Screenshot: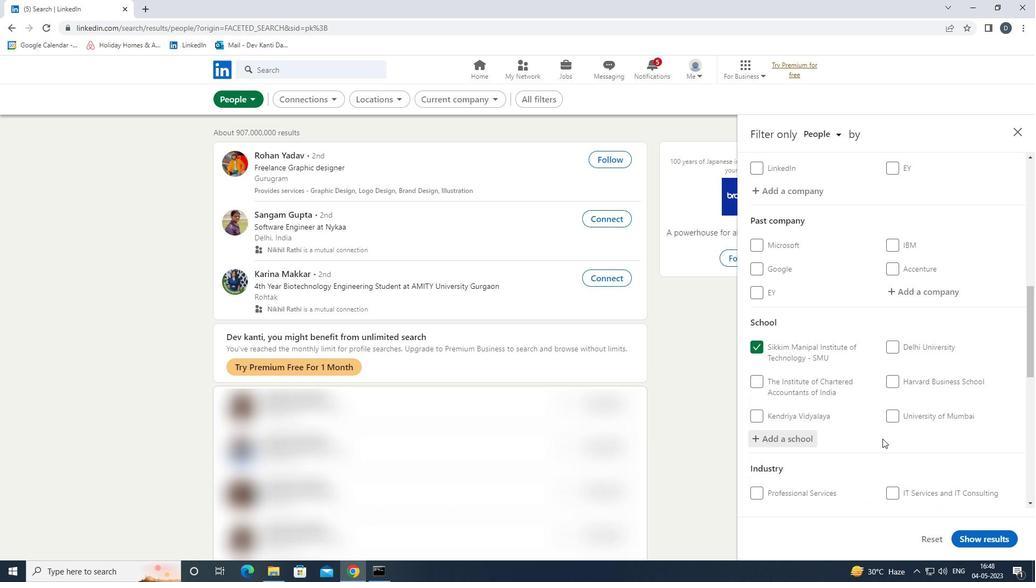 
Action: Mouse scrolled (894, 420) with delta (0, 0)
Screenshot: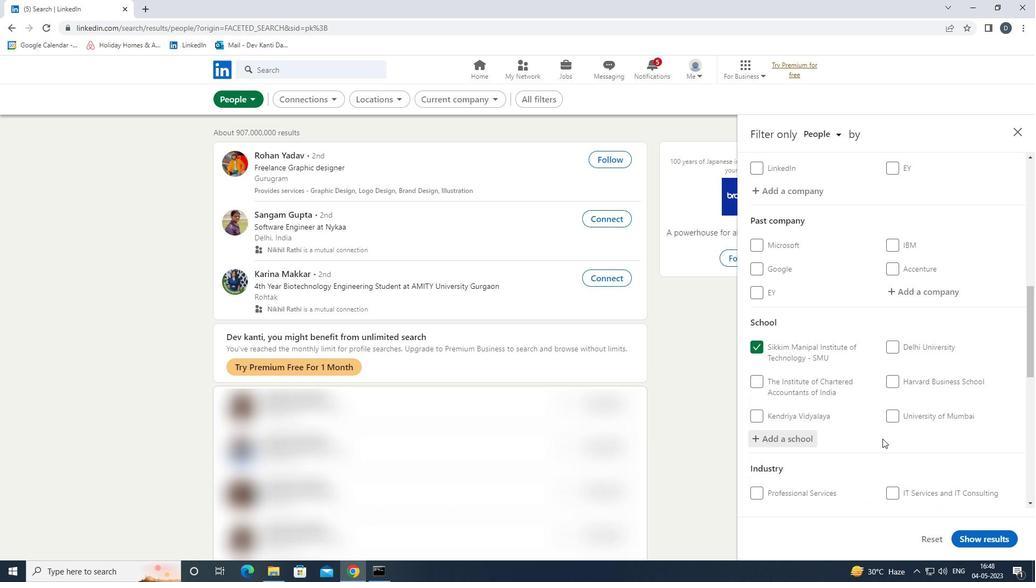 
Action: Mouse scrolled (894, 420) with delta (0, 0)
Screenshot: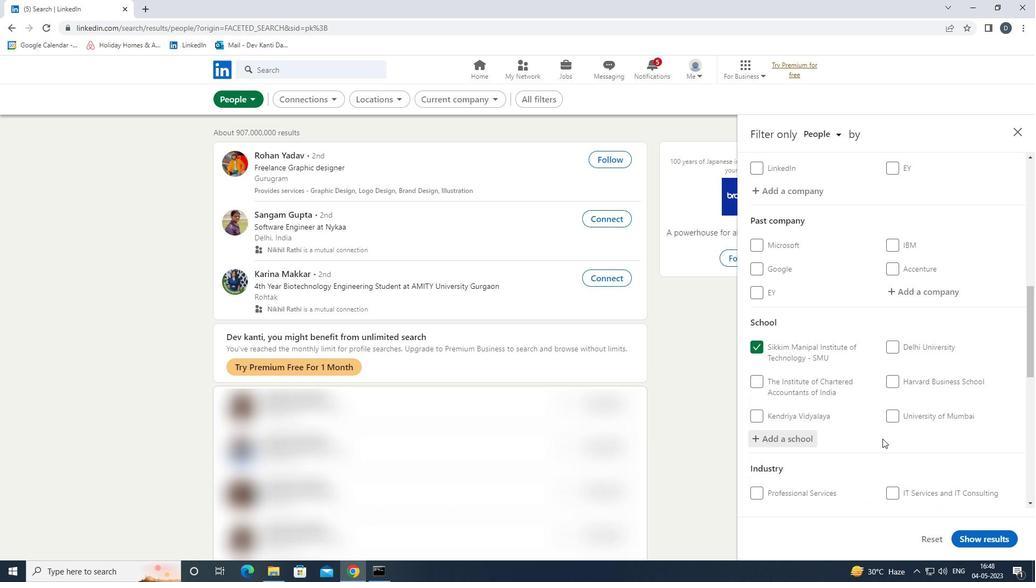 
Action: Mouse moved to (899, 388)
Screenshot: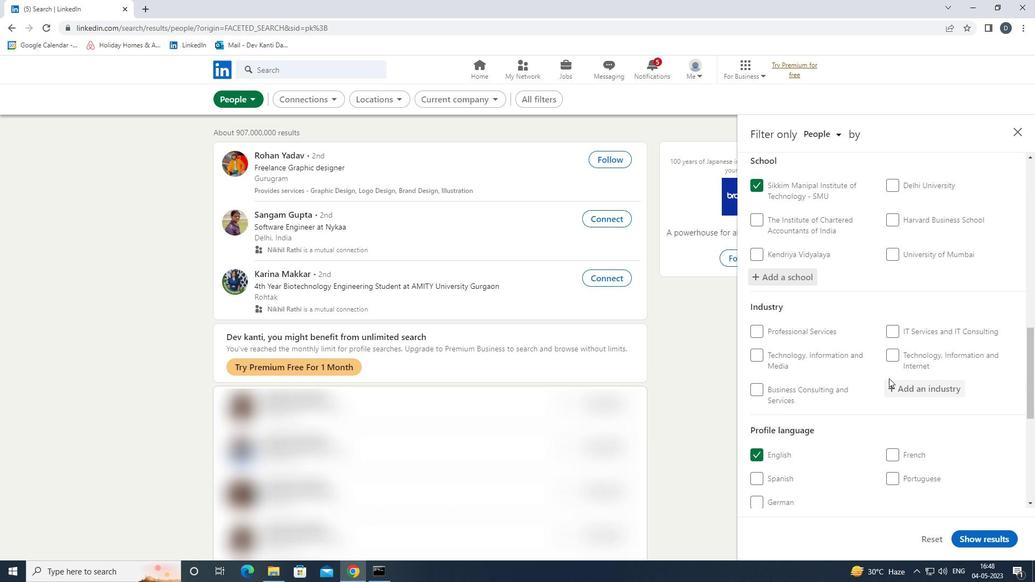 
Action: Mouse pressed left at (899, 388)
Screenshot: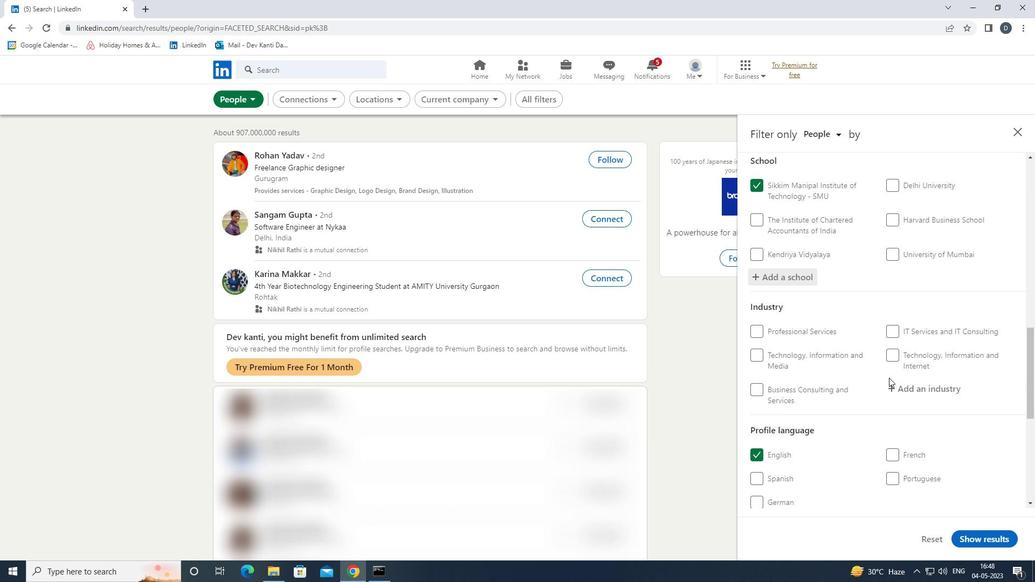 
Action: Key pressed <Key.shift>MARITIME<Key.down><Key.enter>
Screenshot: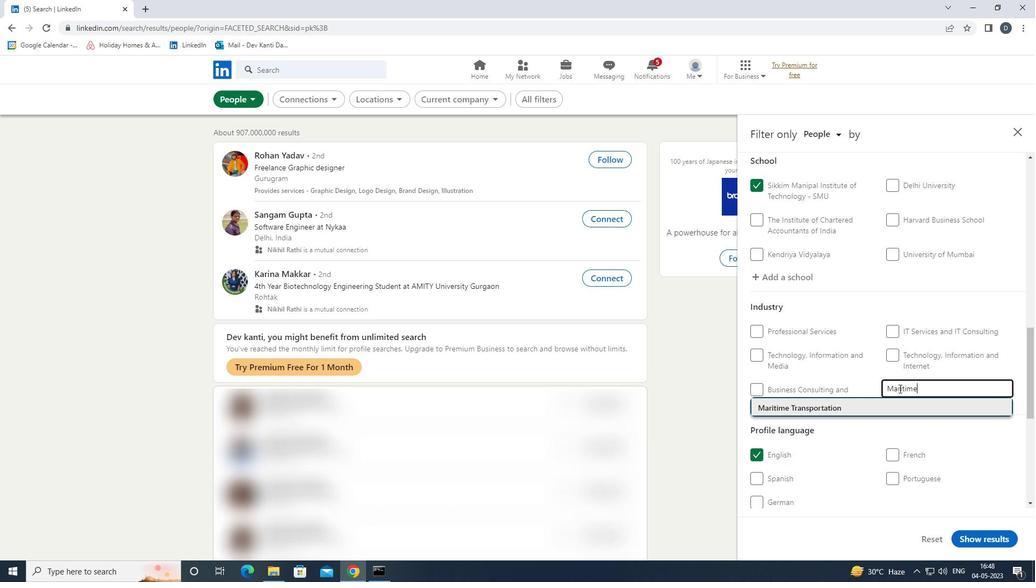 
Action: Mouse scrolled (899, 388) with delta (0, 0)
Screenshot: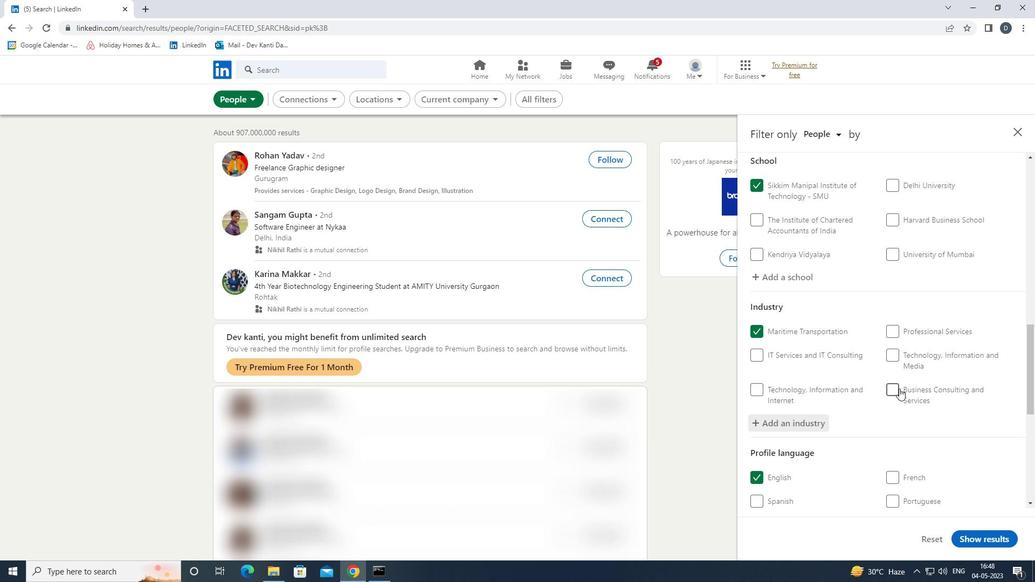 
Action: Mouse scrolled (899, 388) with delta (0, 0)
Screenshot: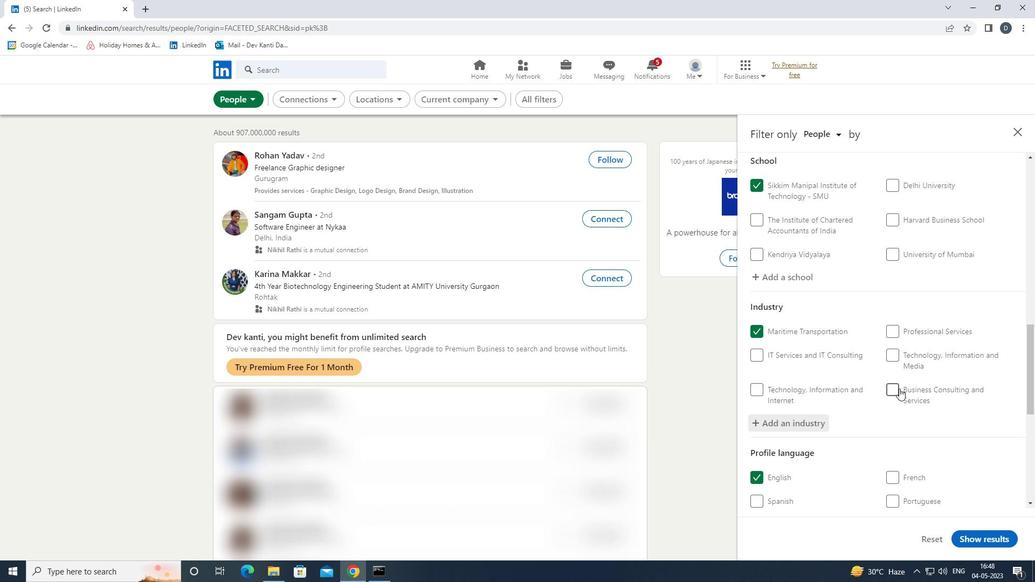 
Action: Mouse scrolled (899, 388) with delta (0, 0)
Screenshot: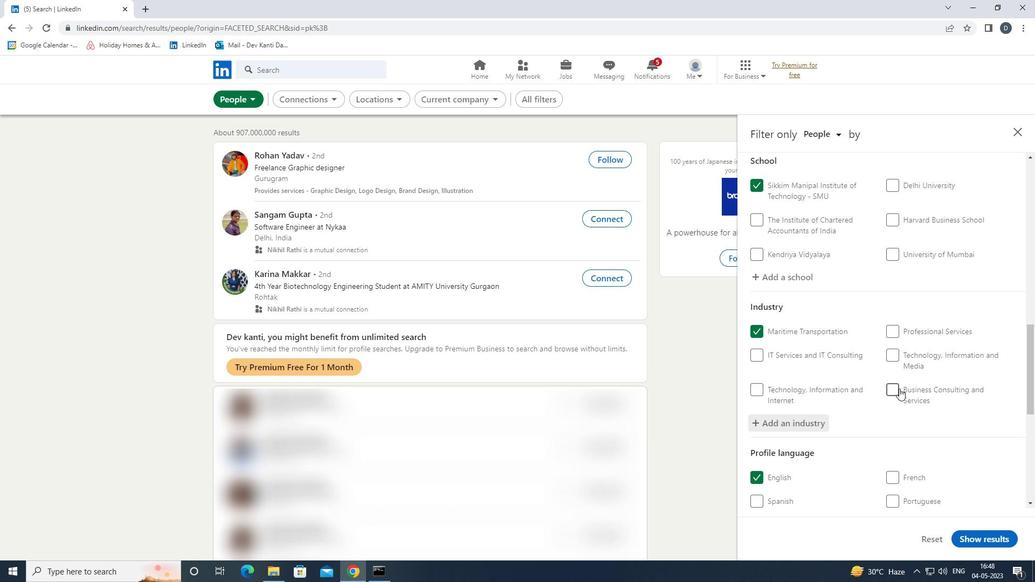 
Action: Mouse scrolled (899, 388) with delta (0, 0)
Screenshot: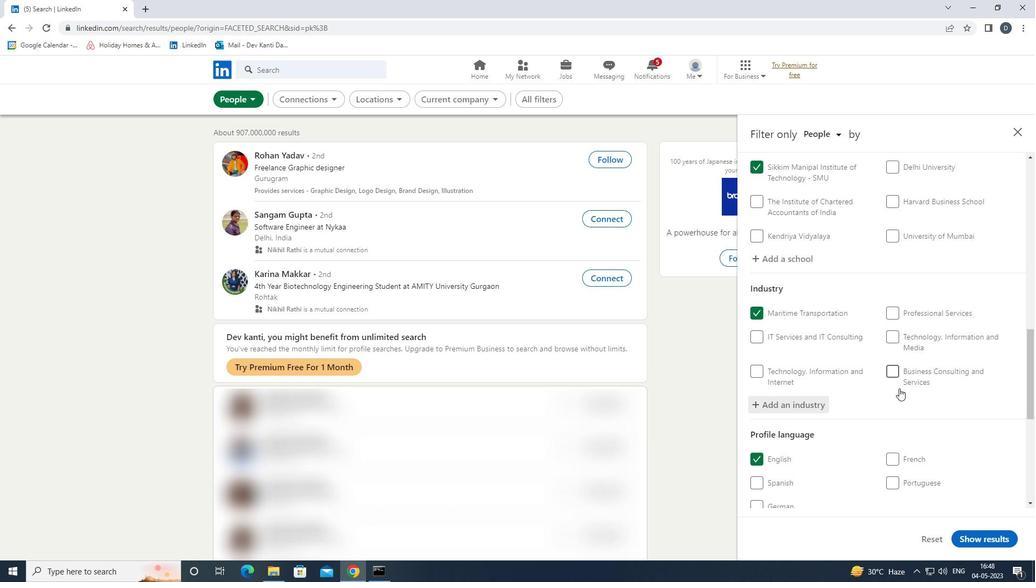 
Action: Mouse scrolled (899, 388) with delta (0, 0)
Screenshot: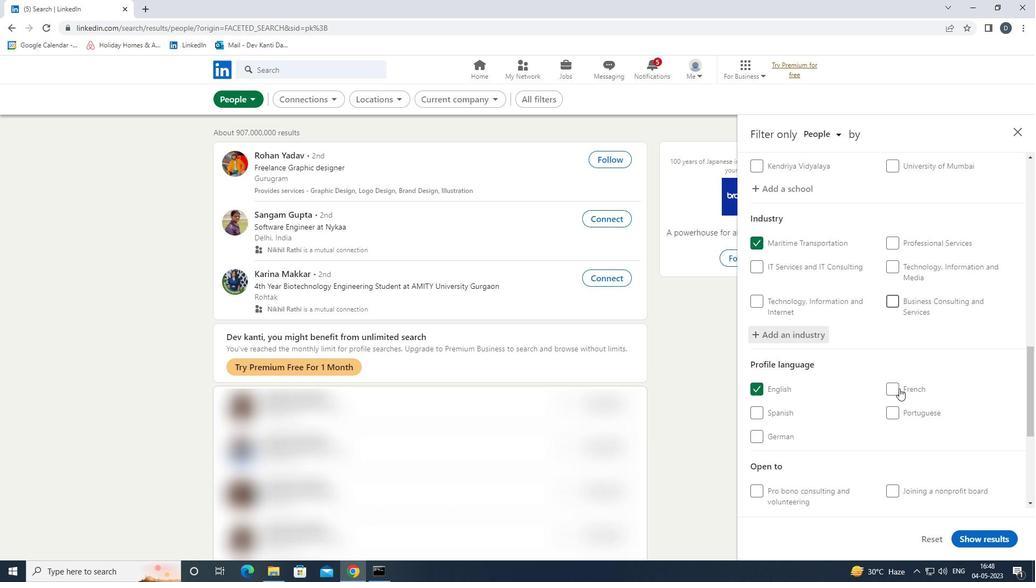 
Action: Mouse moved to (919, 425)
Screenshot: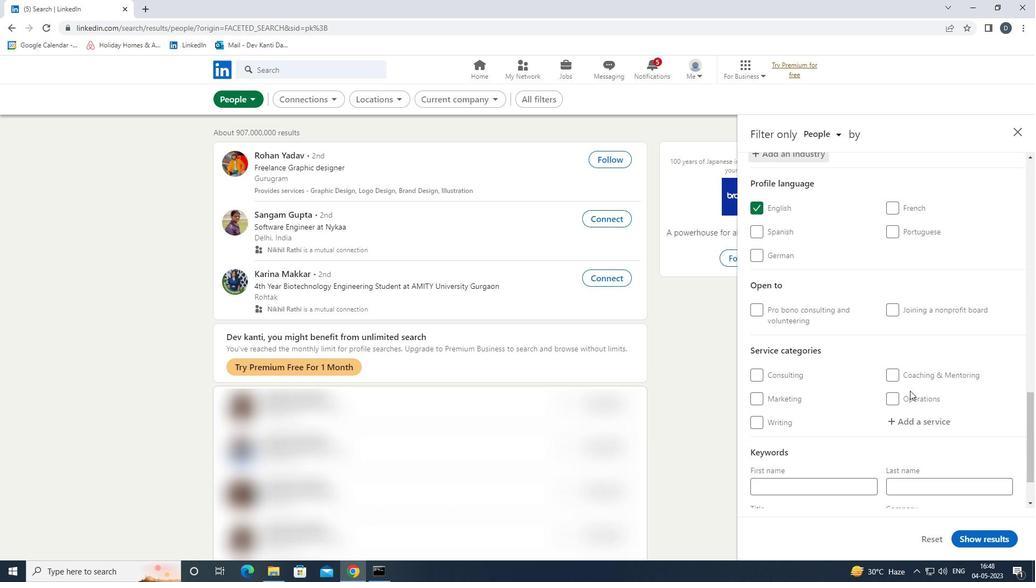 
Action: Mouse pressed left at (919, 425)
Screenshot: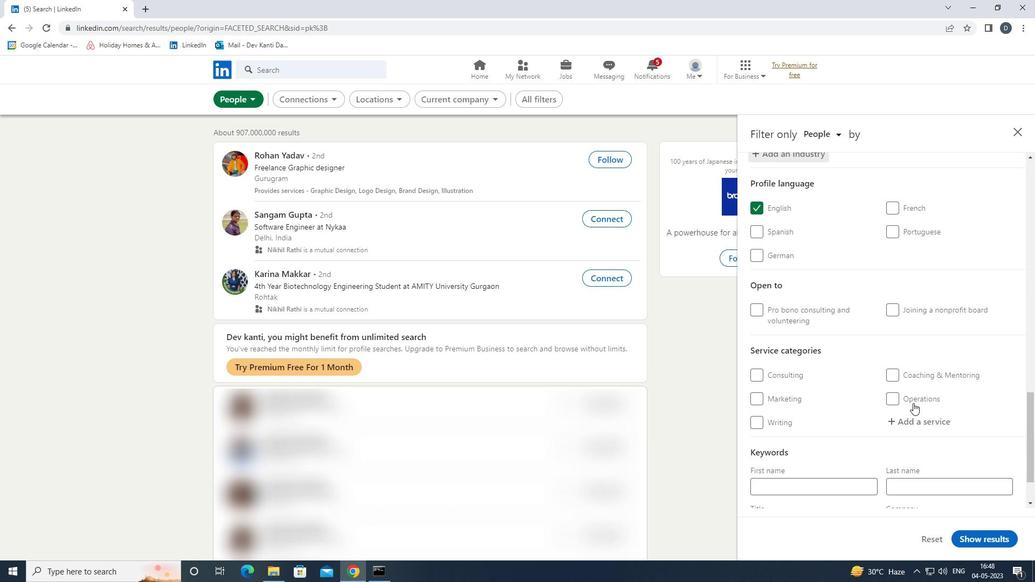 
Action: Key pressed <Key.shift>NOTARY<Key.shift><Key.shift><Key.shift><Key.shift><Key.shift><Key.shift><Key.shift><Key.shift><Key.shift><Key.shift><Key.shift><Key.shift><Key.shift>ONLINE<Key.space><Key.shift>RESEARCH
Screenshot: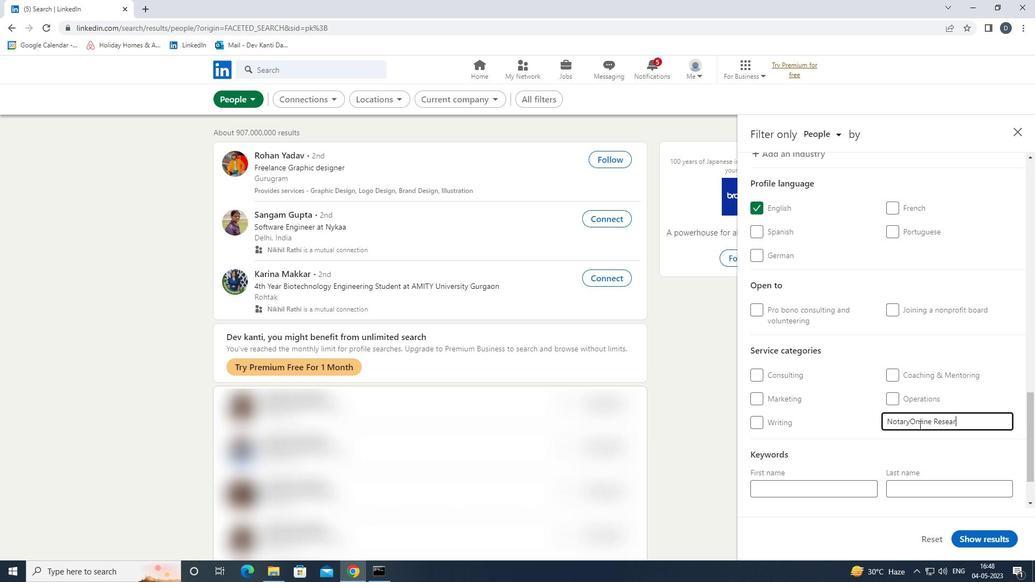 
Action: Mouse scrolled (919, 424) with delta (0, 0)
Screenshot: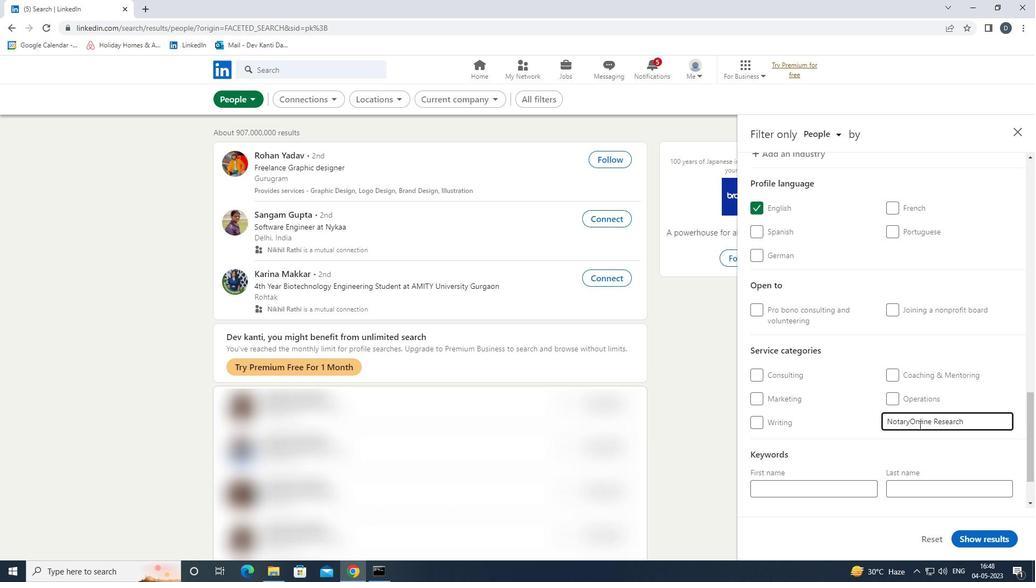 
Action: Mouse scrolled (919, 424) with delta (0, 0)
Screenshot: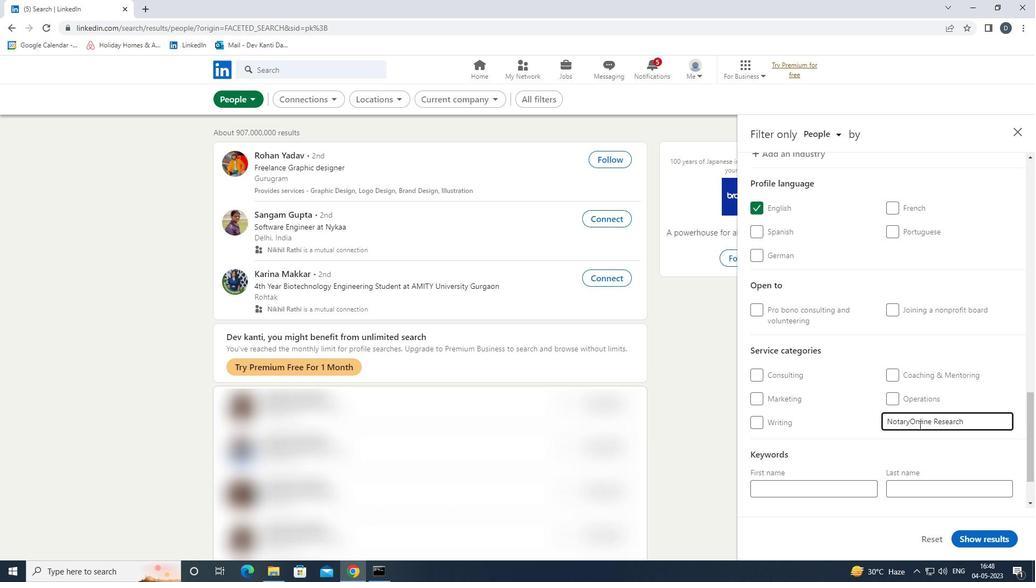 
Action: Mouse scrolled (919, 424) with delta (0, 0)
Screenshot: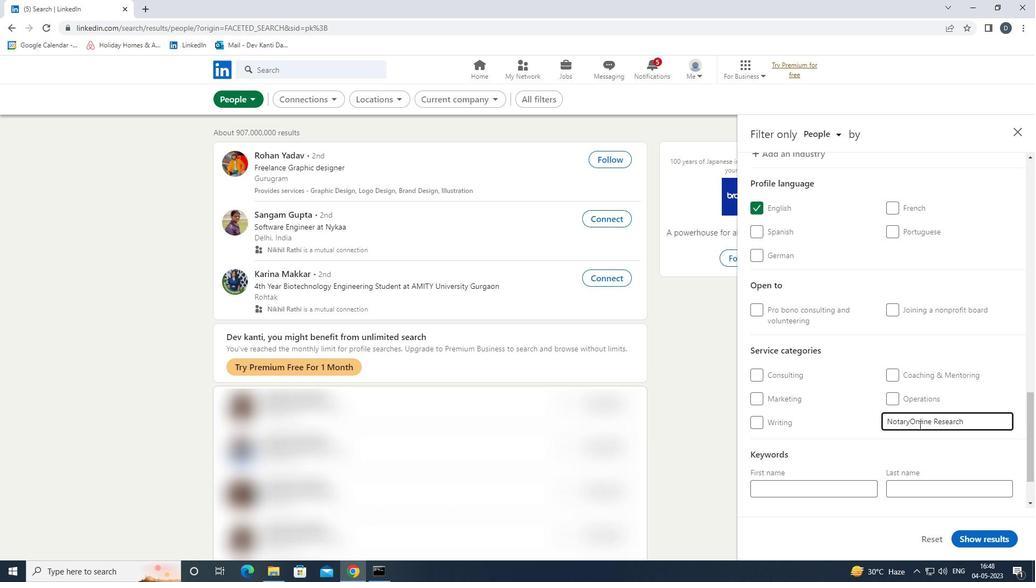 
Action: Mouse scrolled (919, 424) with delta (0, 0)
Screenshot: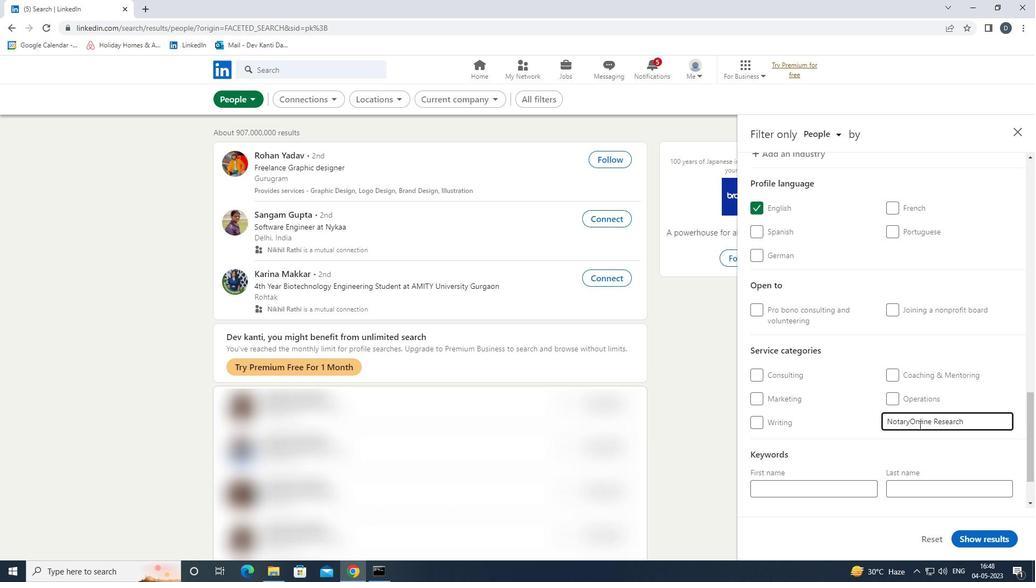 
Action: Mouse moved to (851, 462)
Screenshot: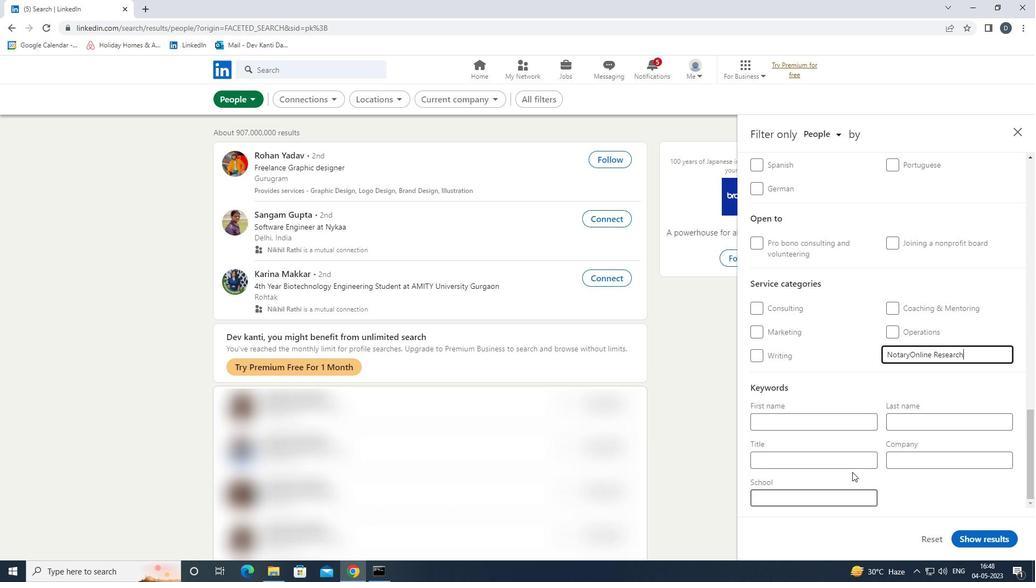 
Action: Mouse pressed left at (851, 462)
Screenshot: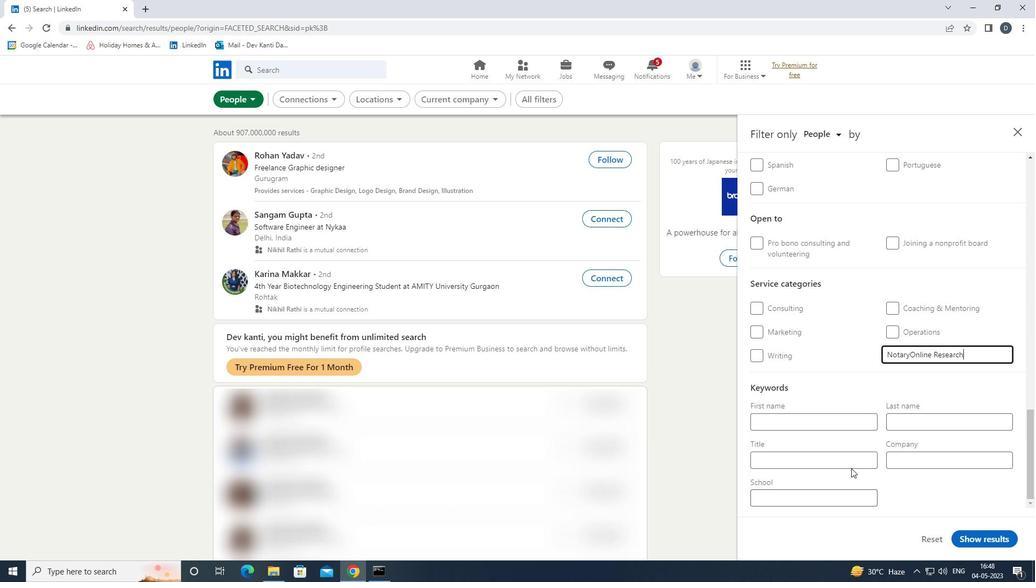 
Action: Key pressed <Key.shift><Key.shift><Key.shift><Key.shift>DIRECTOR
Screenshot: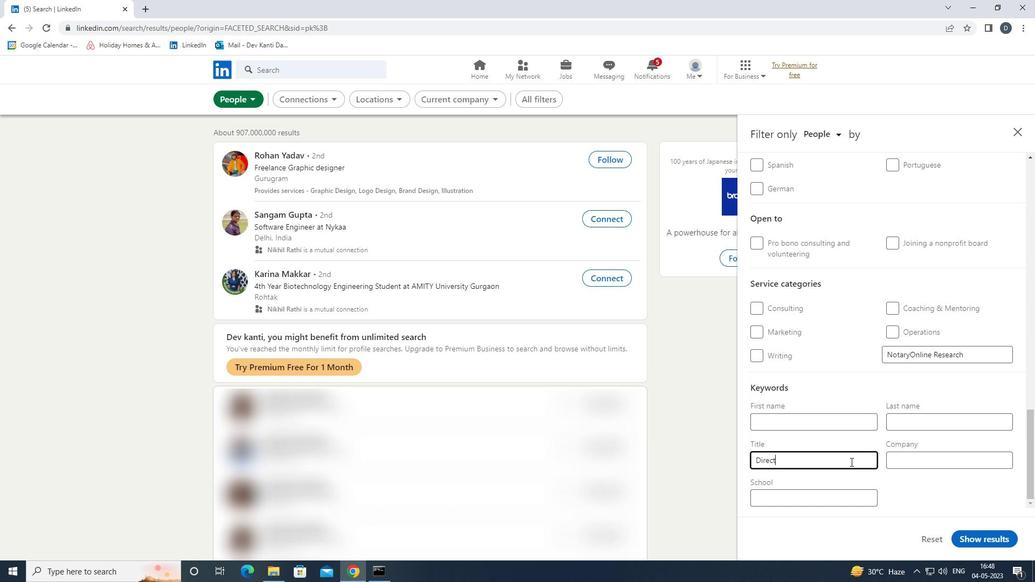 
Action: Mouse moved to (992, 529)
Screenshot: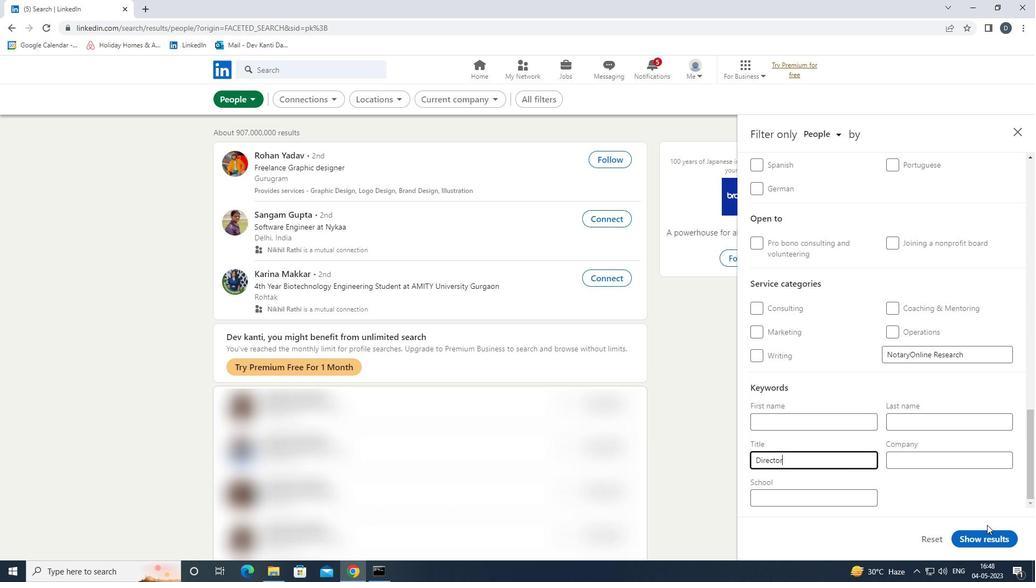 
Action: Mouse pressed left at (992, 529)
Screenshot: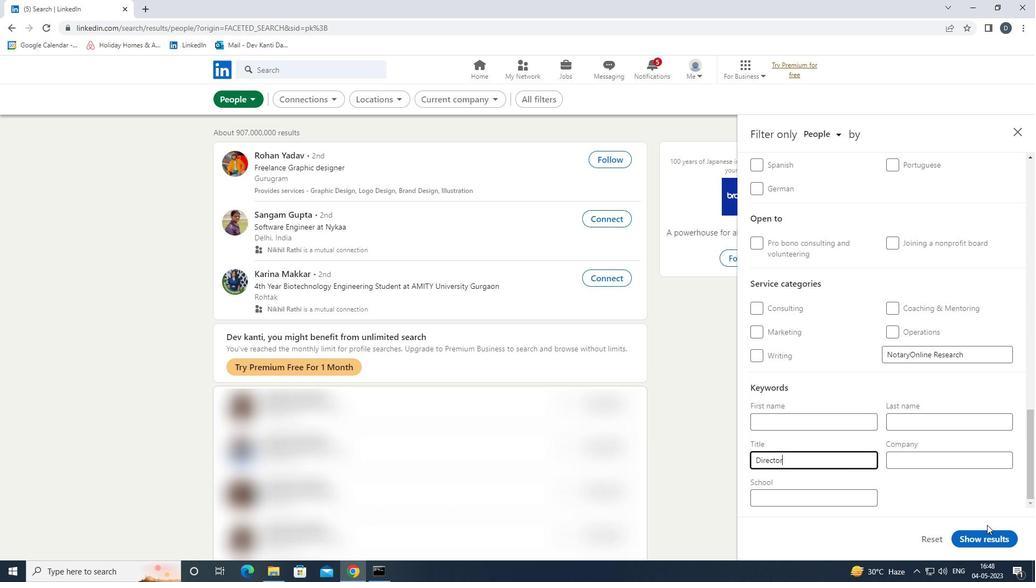 
Action: Mouse moved to (993, 532)
Screenshot: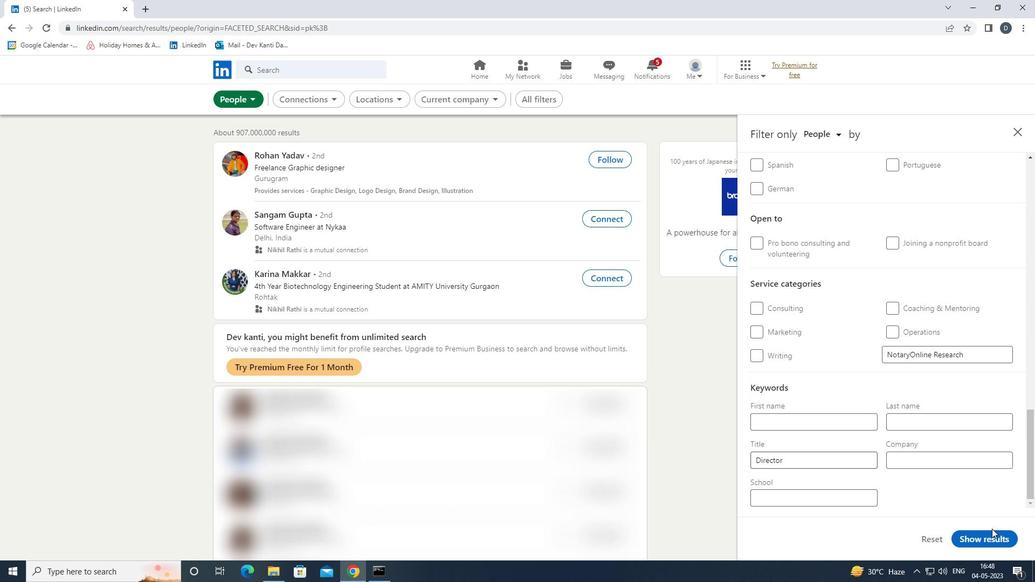
Action: Mouse pressed left at (993, 532)
Screenshot: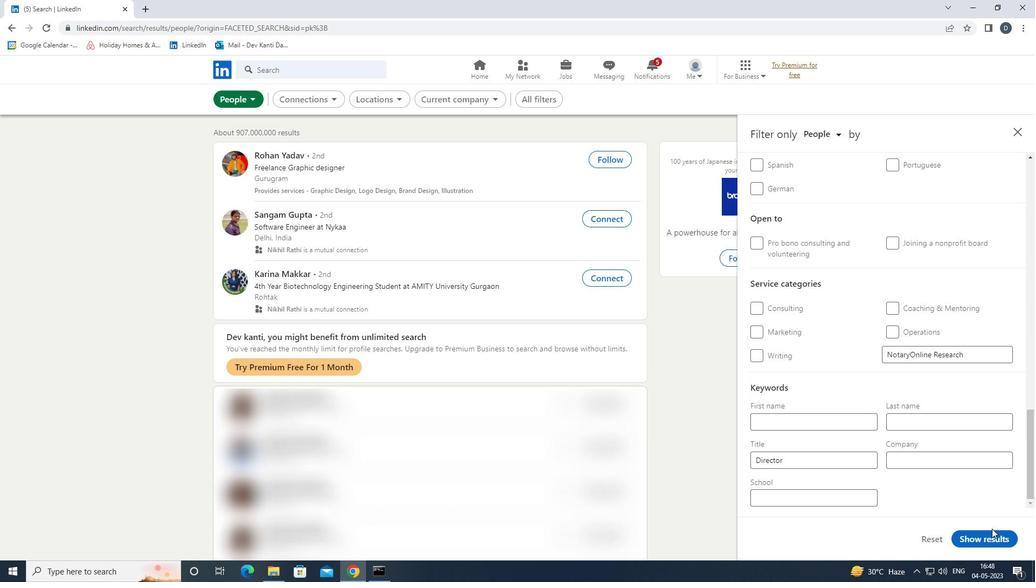 
Action: Mouse moved to (777, 306)
Screenshot: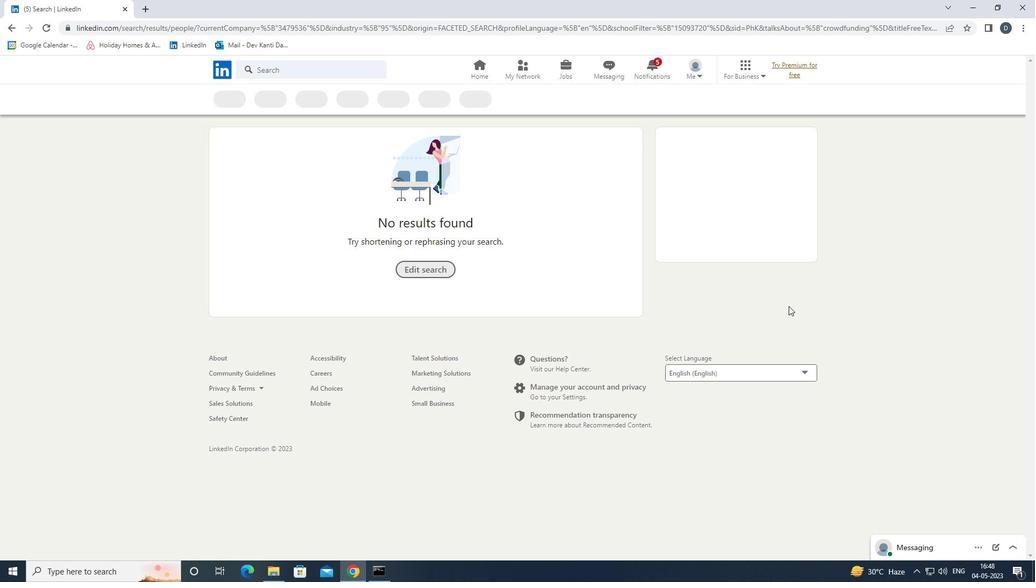 
